 Task: Create a sub task Gather and Analyse Requirements for the task  Implement a new cloud-based supply chain management system for a company in the project AnalyseNow , assign it to team member softage.1@softage.net and update the status of the sub task to  Completed , set the priority of the sub task to High
Action: Mouse moved to (107, 332)
Screenshot: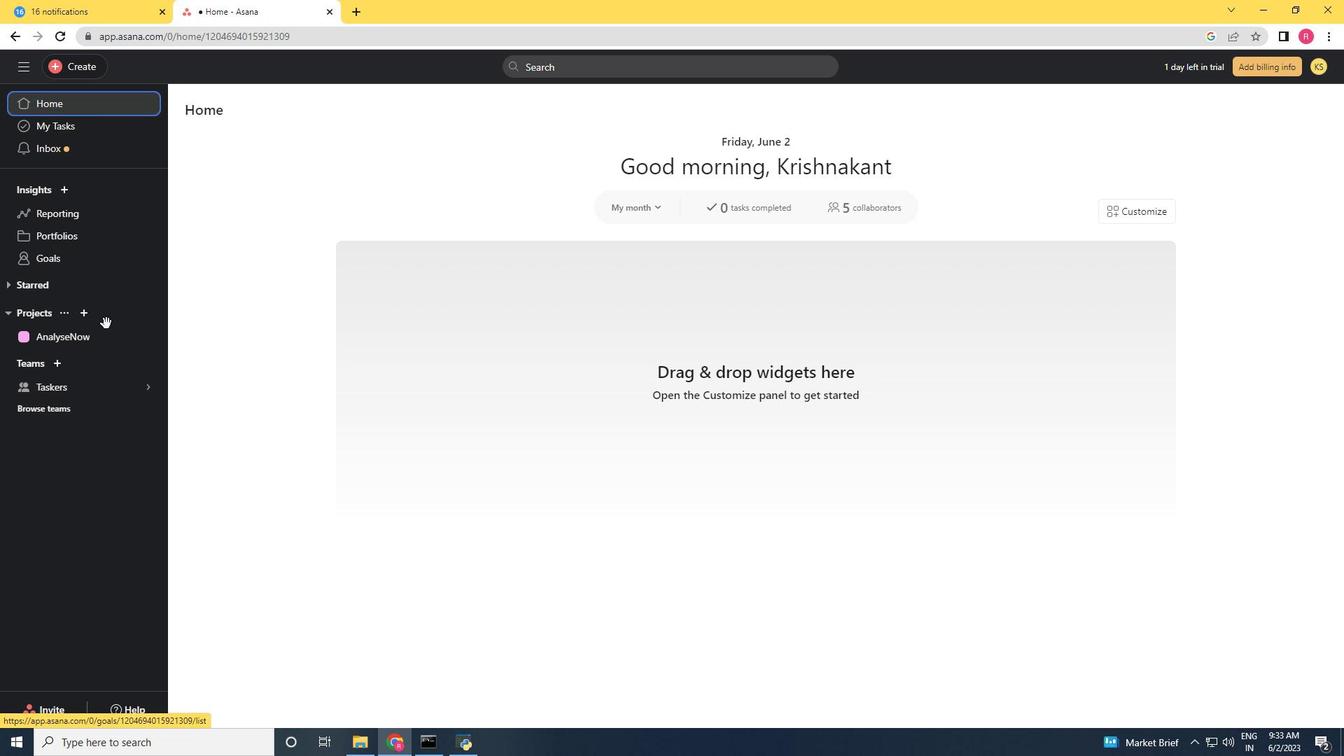 
Action: Mouse pressed left at (107, 332)
Screenshot: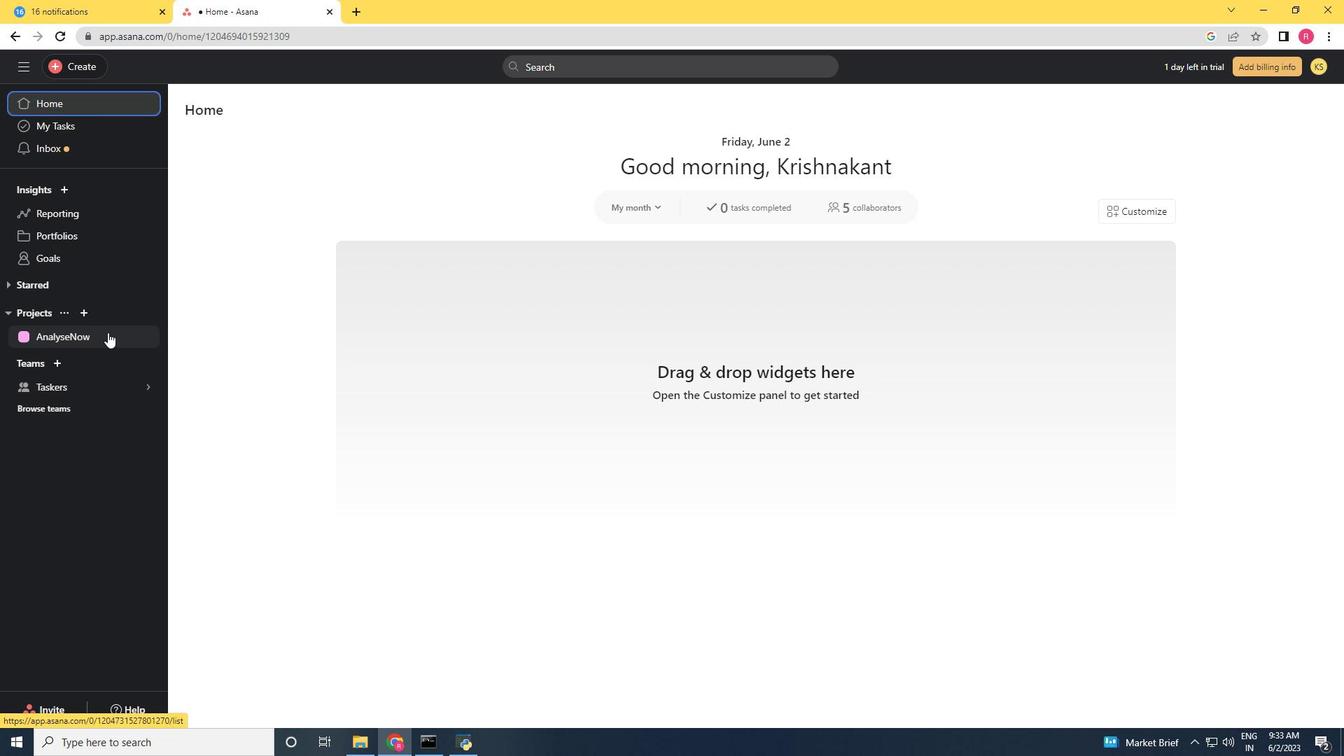 
Action: Mouse moved to (653, 304)
Screenshot: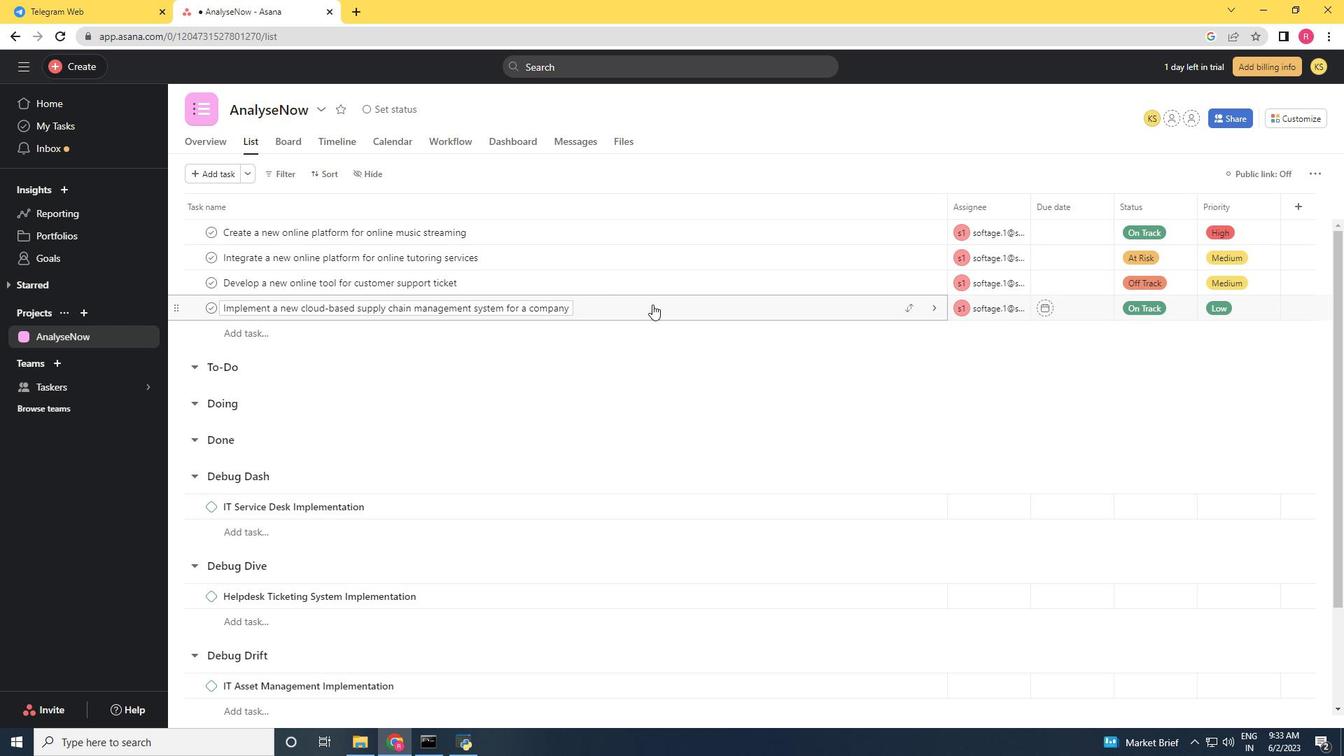 
Action: Mouse pressed left at (653, 304)
Screenshot: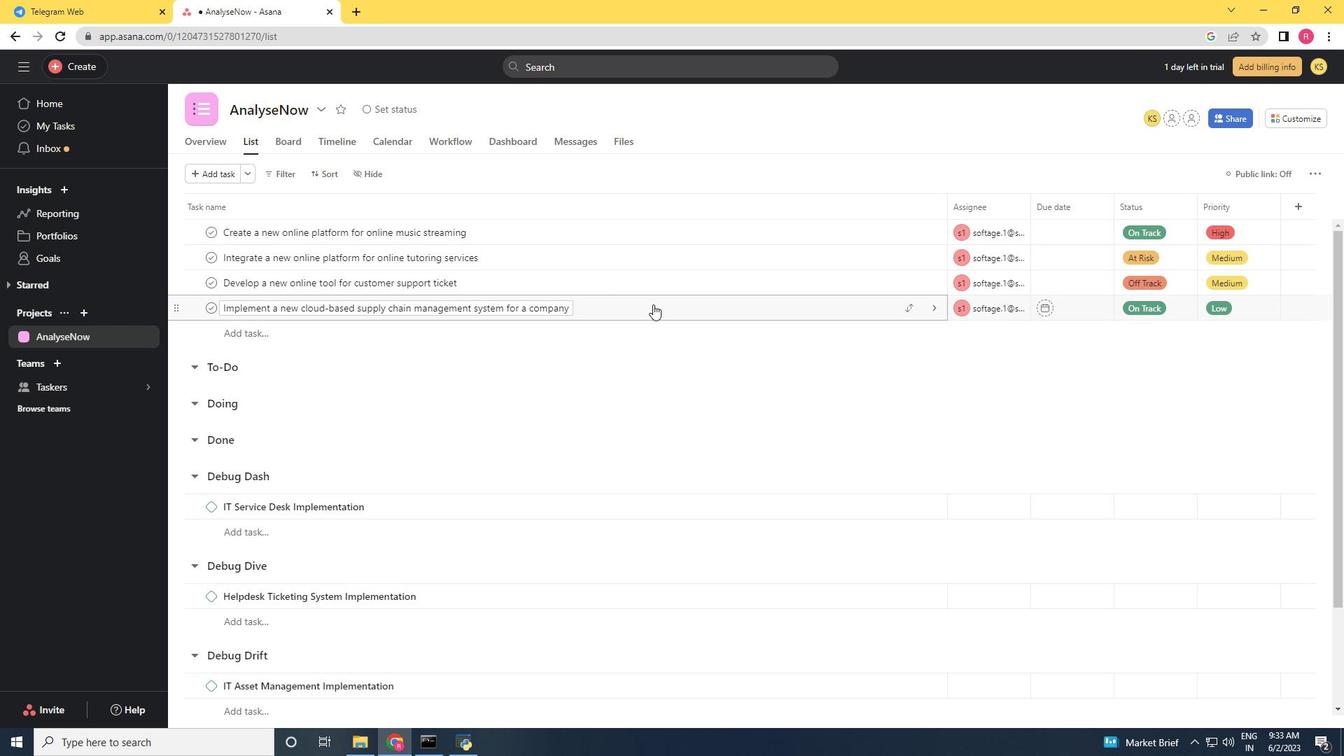 
Action: Mouse moved to (983, 419)
Screenshot: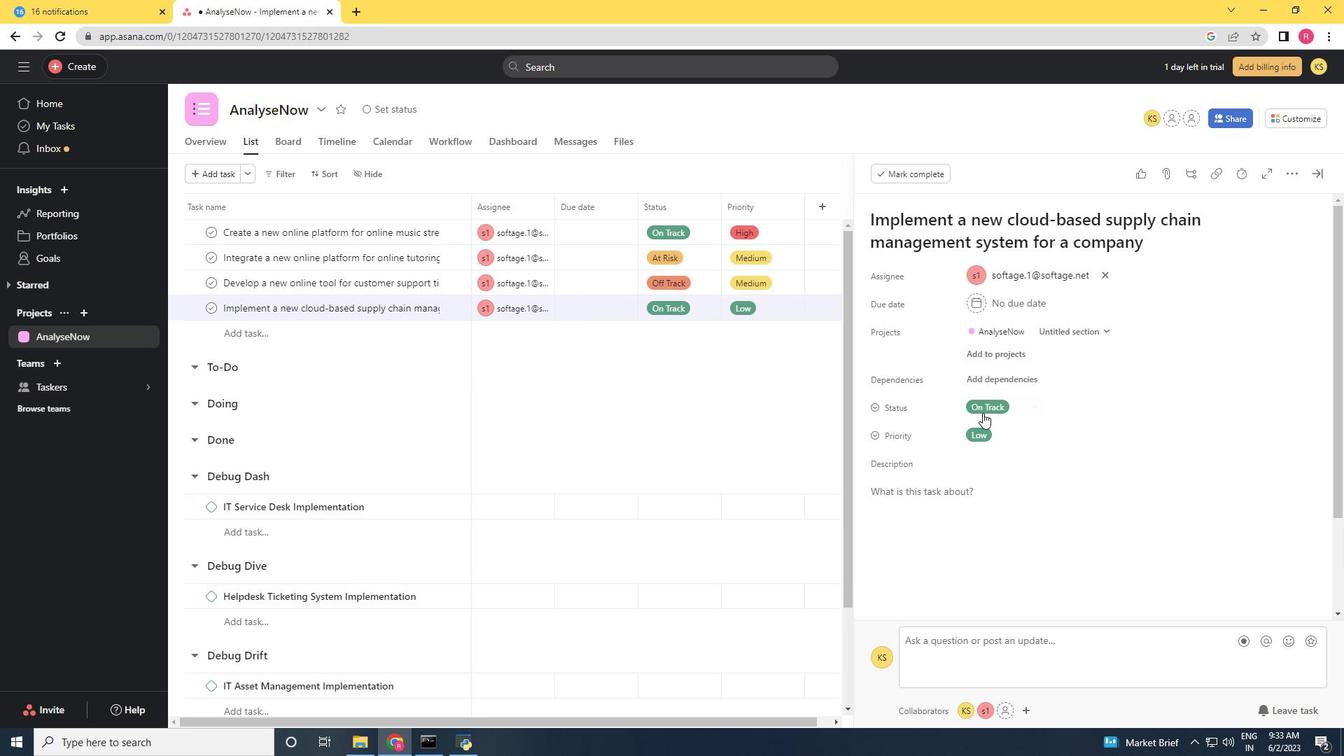 
Action: Mouse scrolled (983, 418) with delta (0, 0)
Screenshot: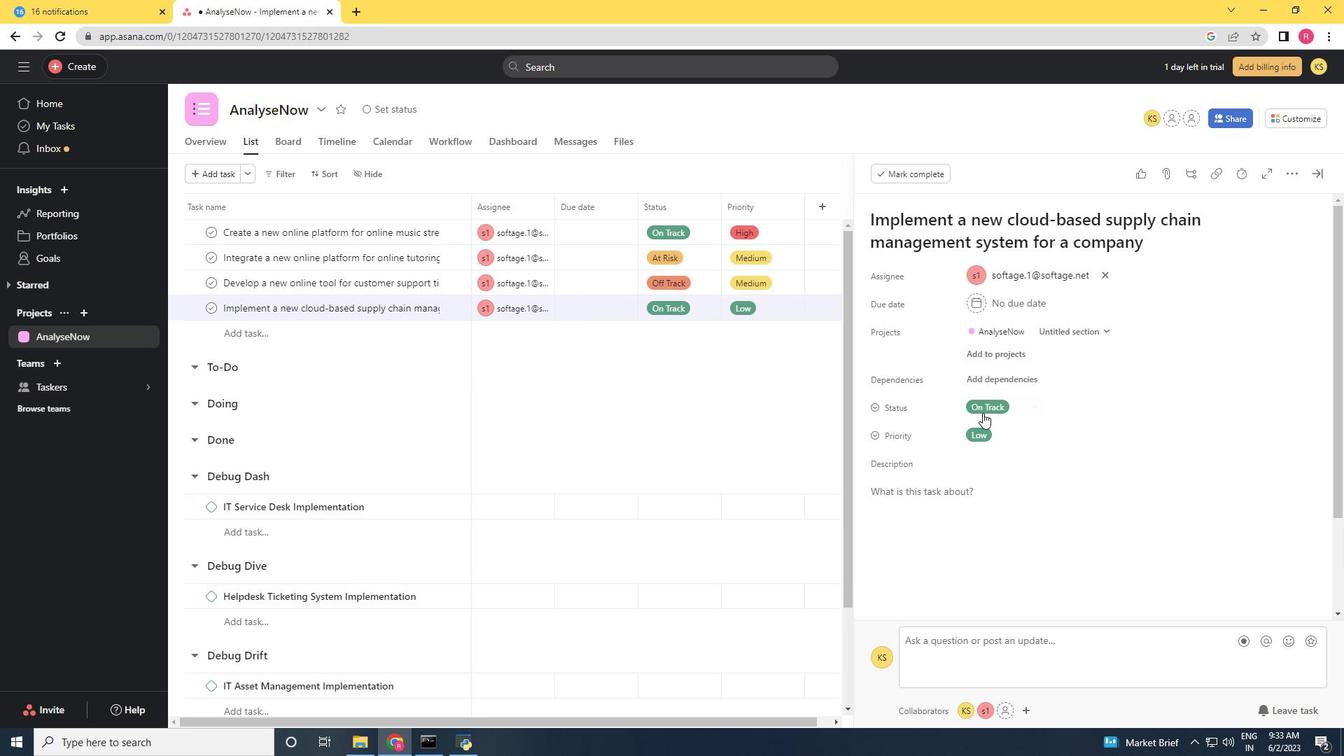
Action: Mouse moved to (983, 424)
Screenshot: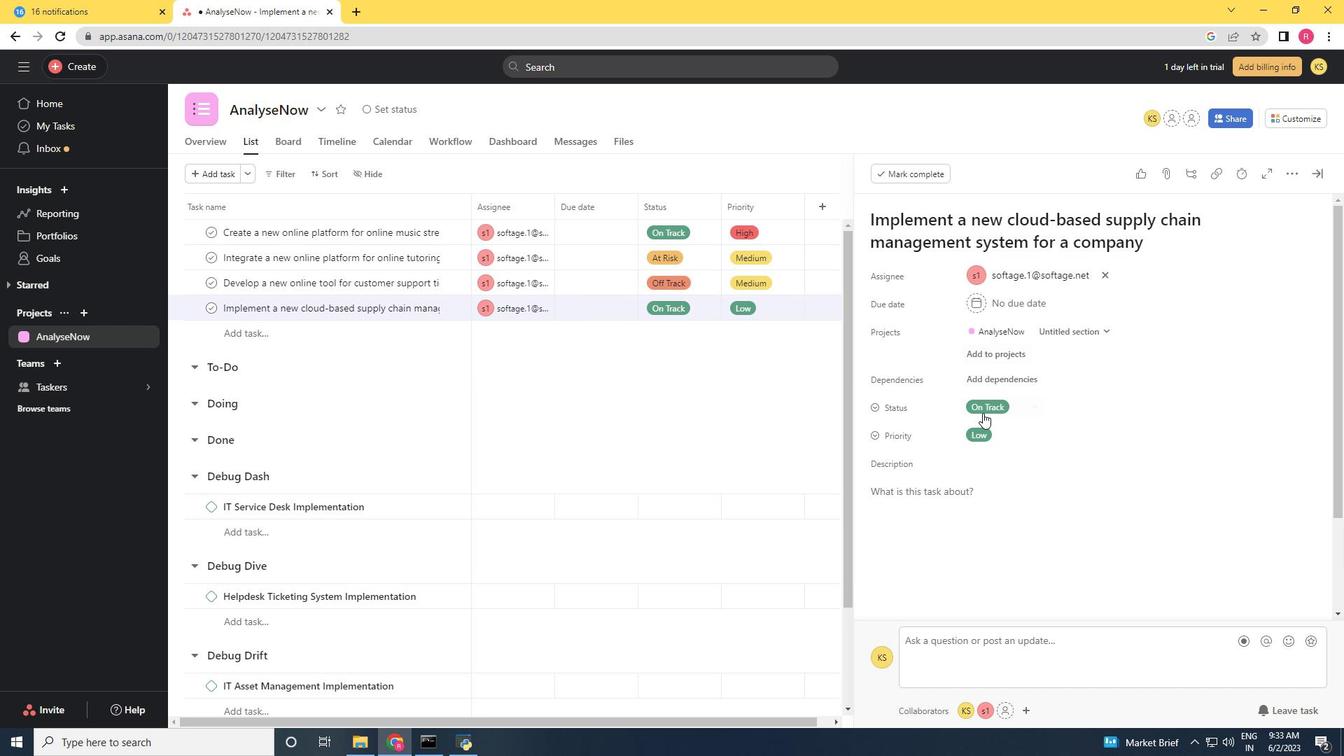 
Action: Mouse scrolled (983, 423) with delta (0, 0)
Screenshot: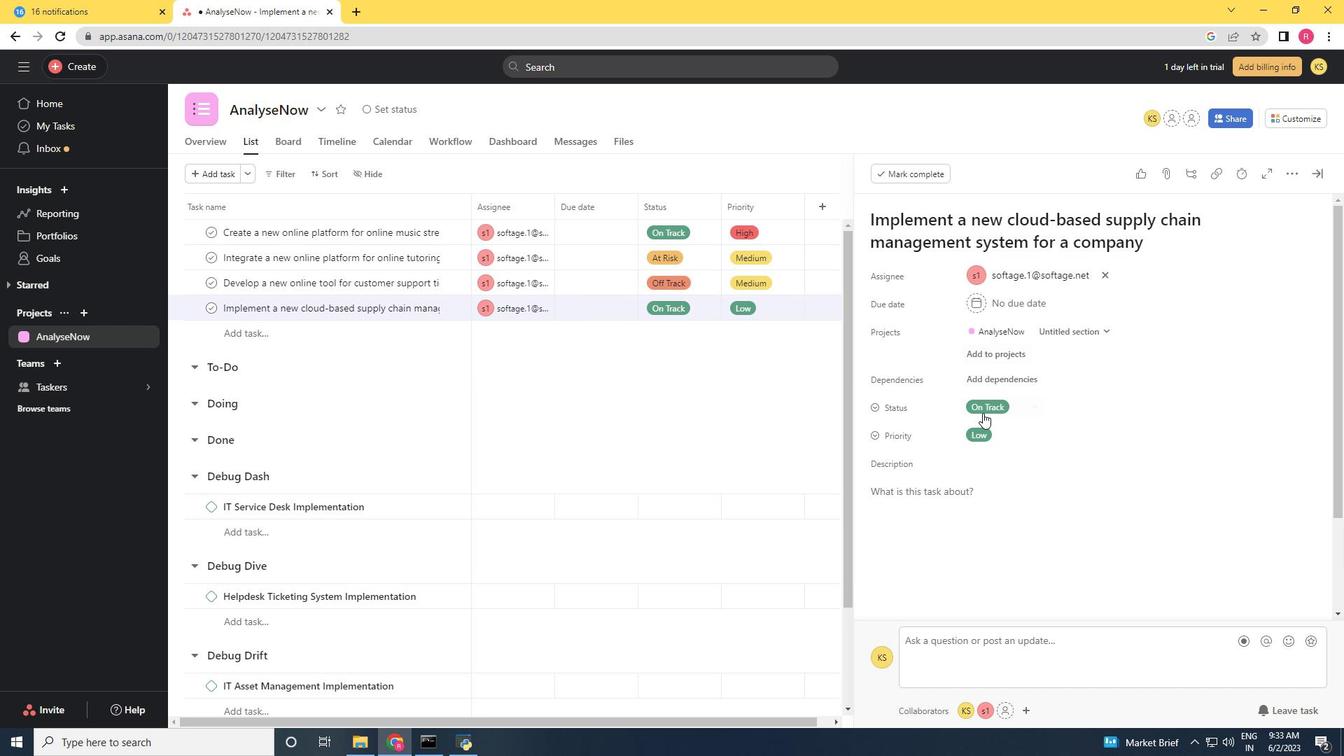 
Action: Mouse moved to (983, 425)
Screenshot: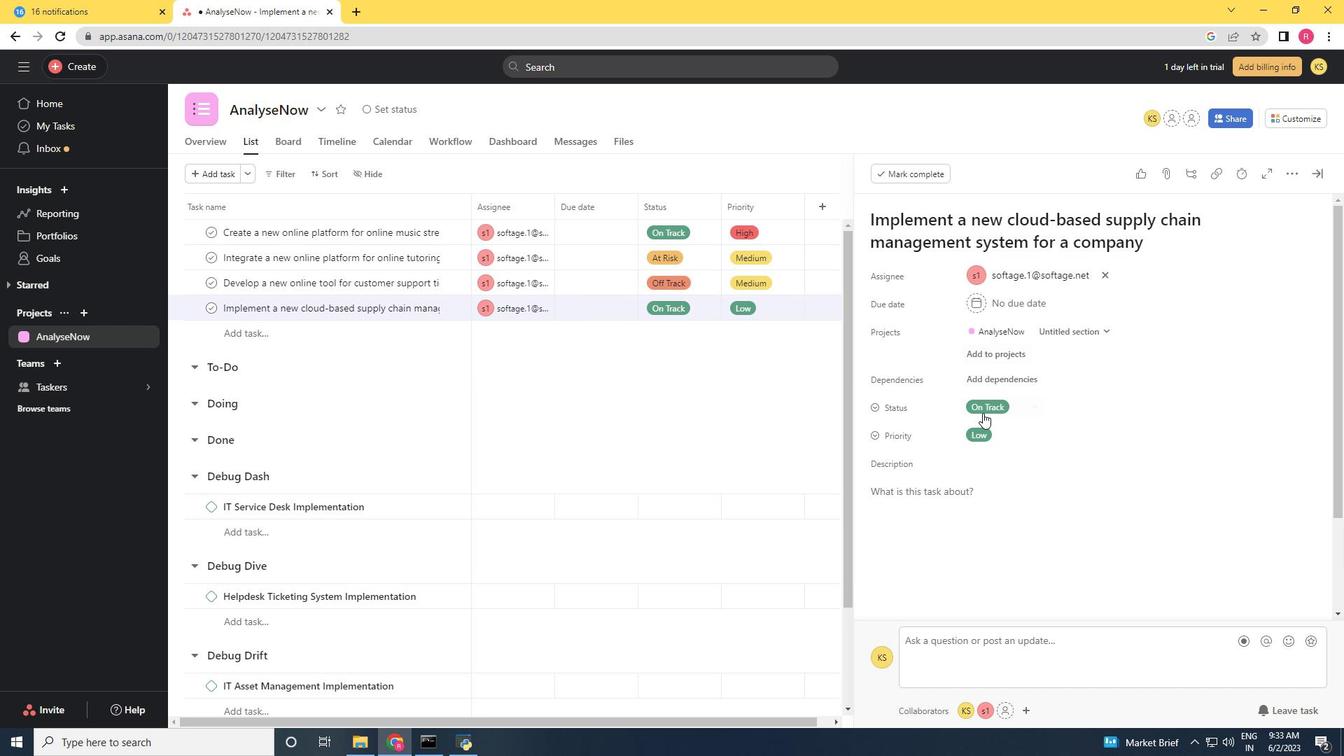 
Action: Mouse scrolled (983, 425) with delta (0, 0)
Screenshot: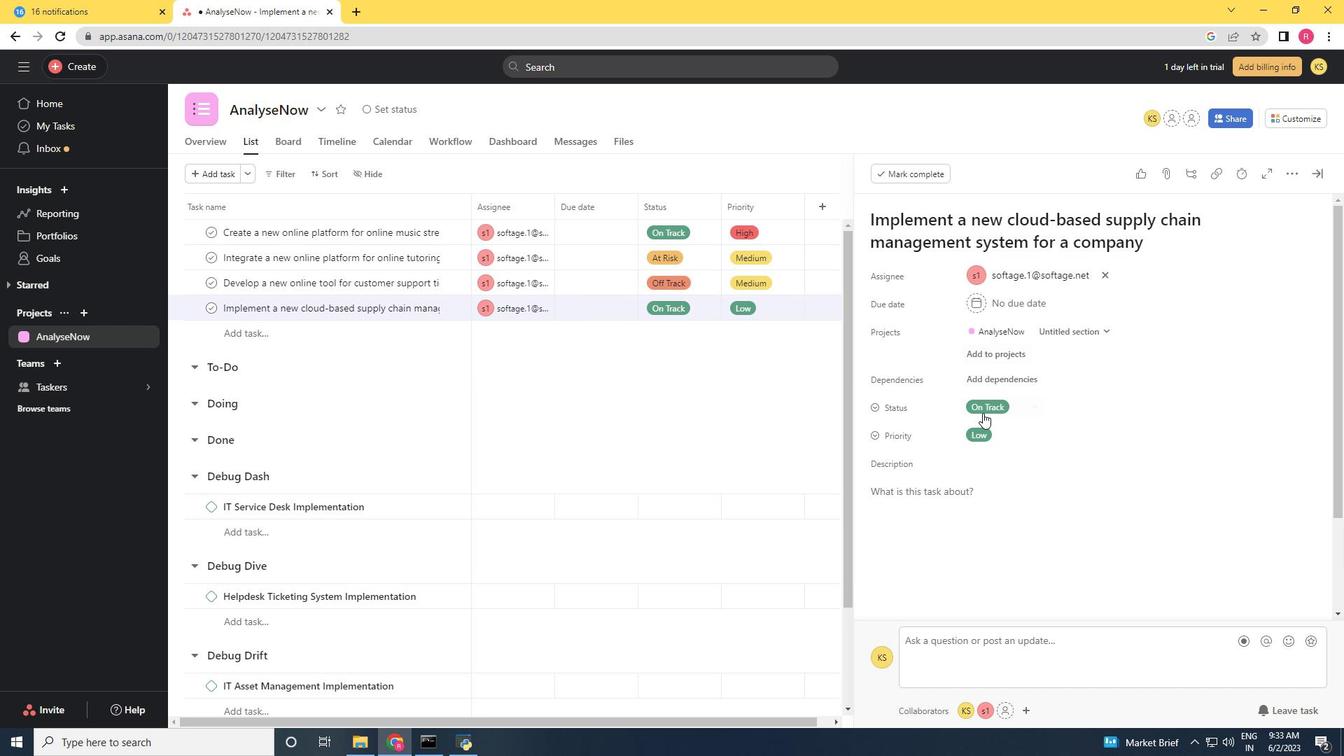 
Action: Mouse moved to (898, 511)
Screenshot: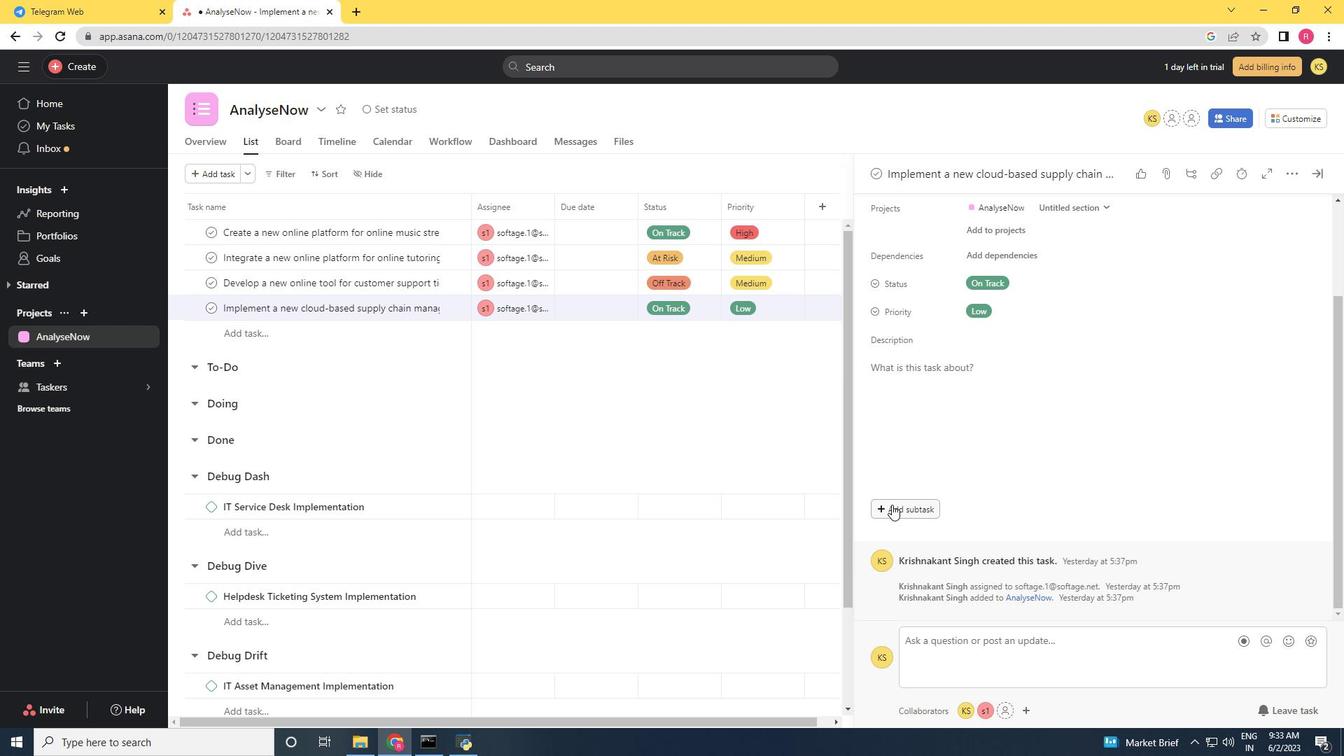 
Action: Mouse pressed left at (898, 511)
Screenshot: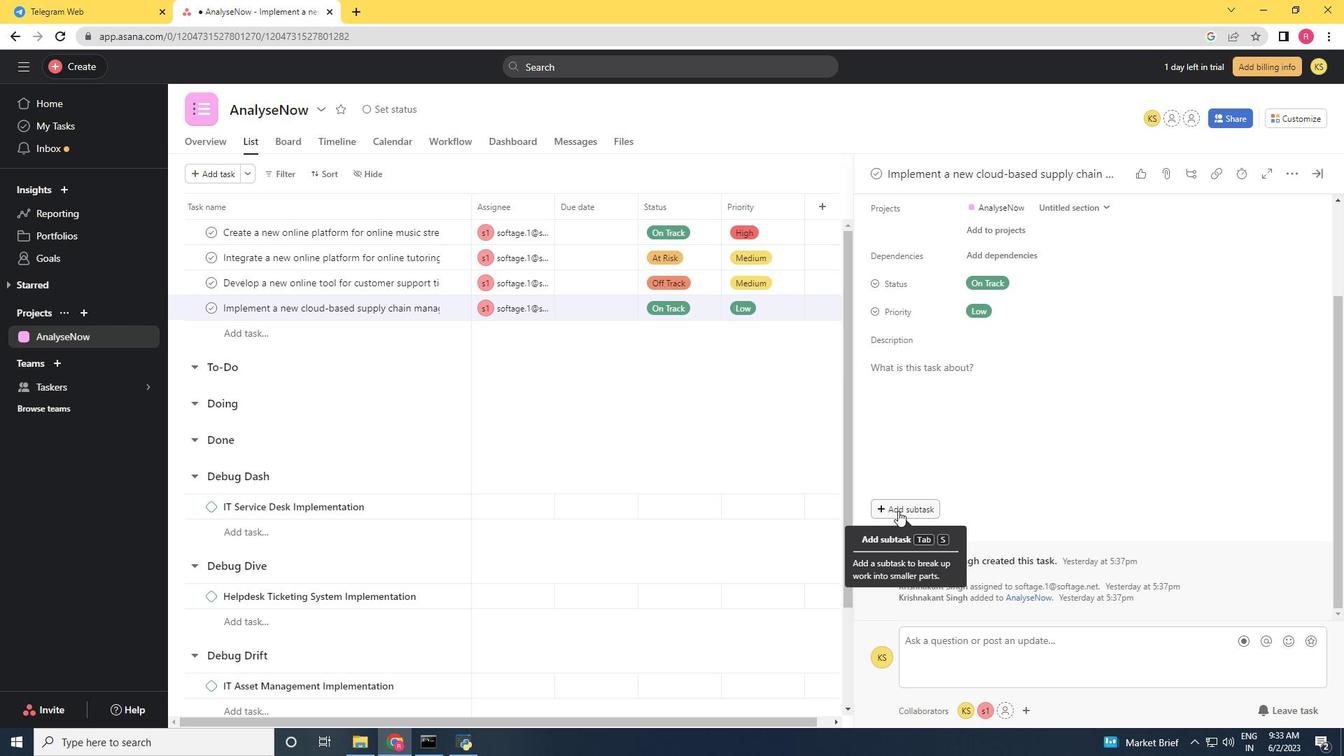 
Action: Mouse moved to (900, 511)
Screenshot: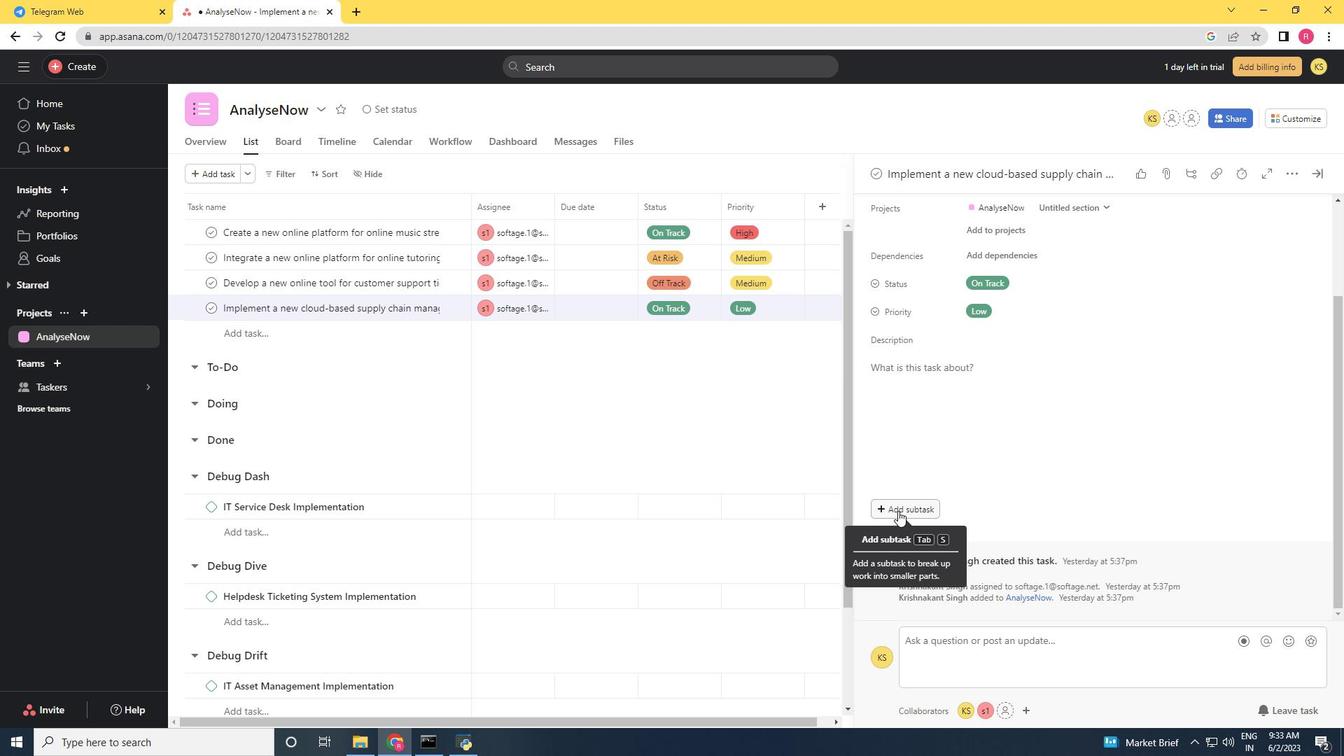 
Action: Mouse scrolled (900, 510) with delta (0, 0)
Screenshot: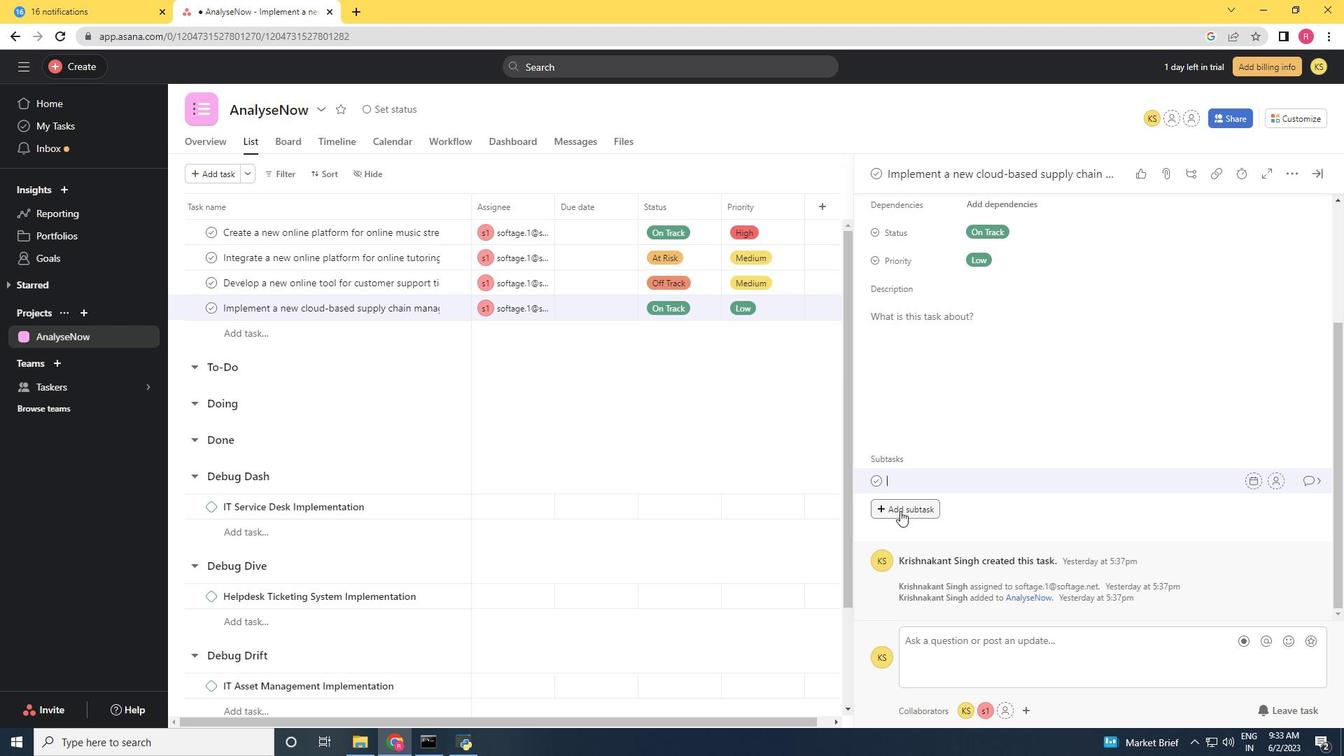 
Action: Mouse moved to (1327, 364)
Screenshot: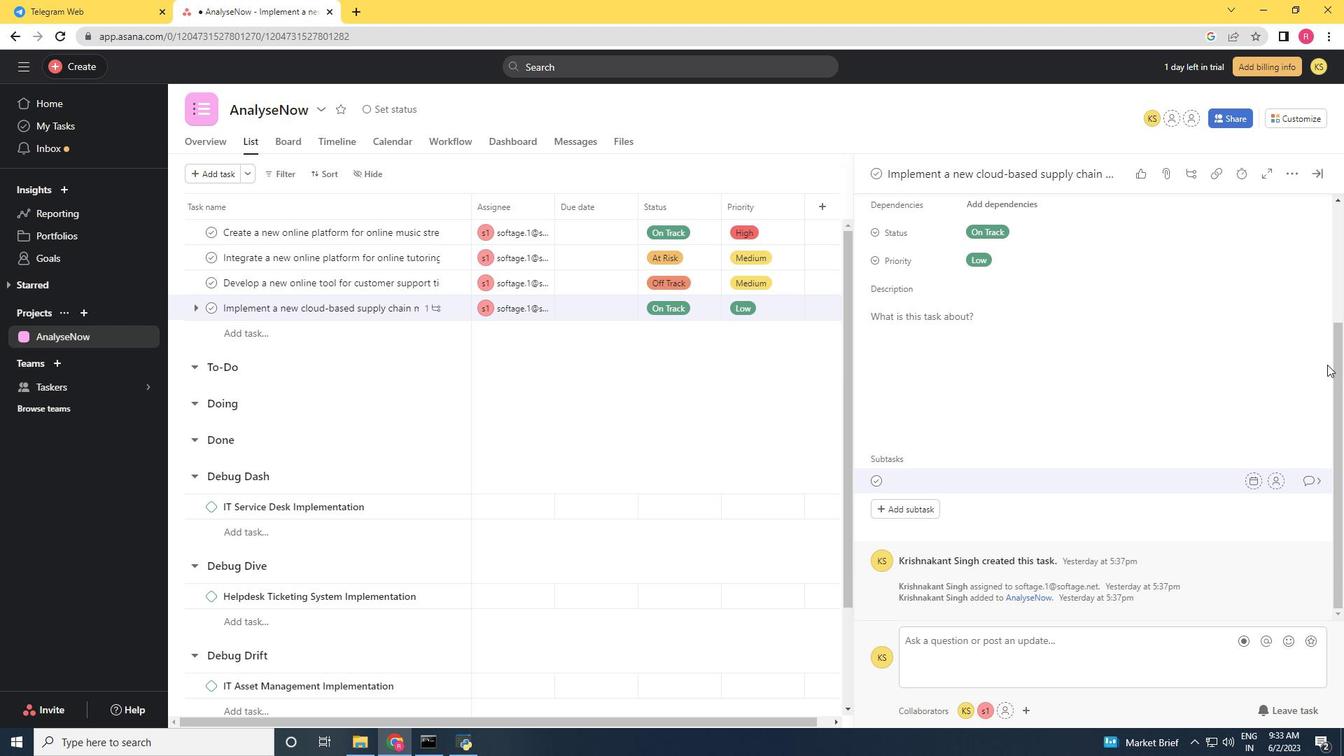 
Action: Key pressed <Key.shift>Gathe
Screenshot: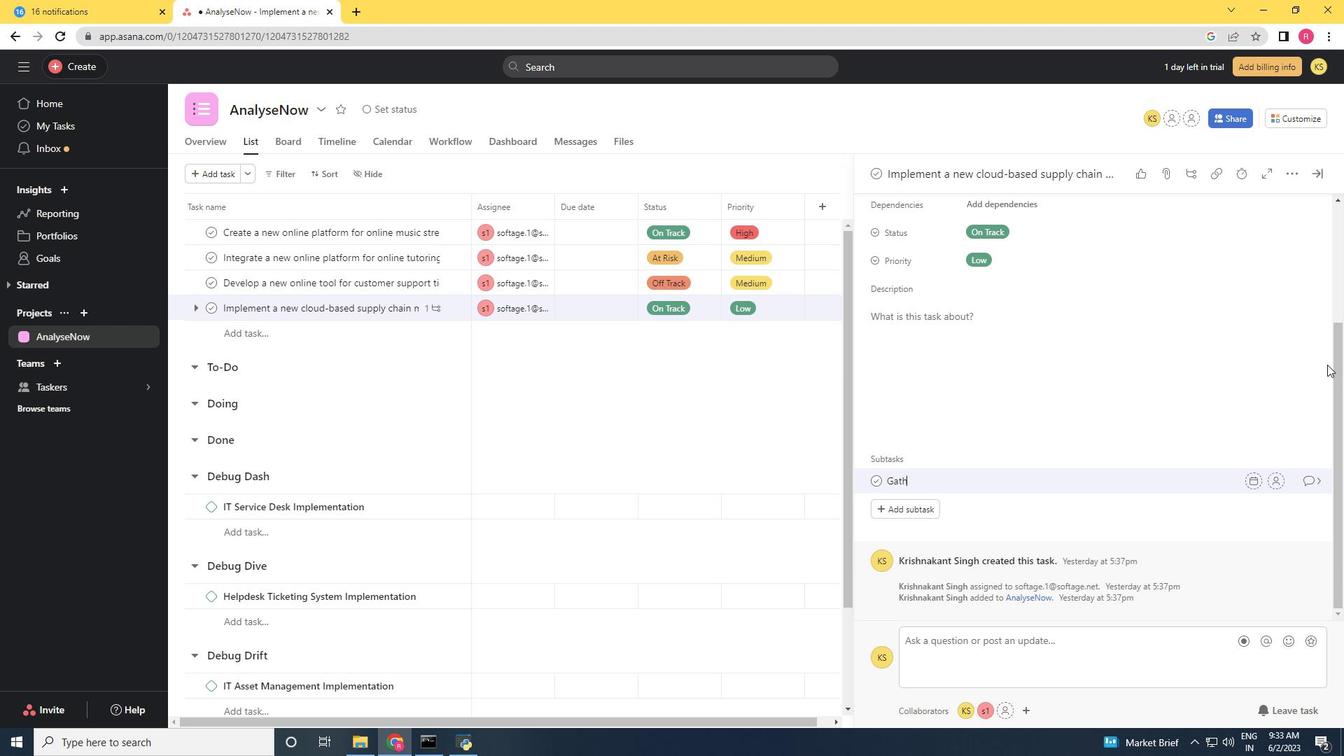 
Action: Mouse moved to (1326, 366)
Screenshot: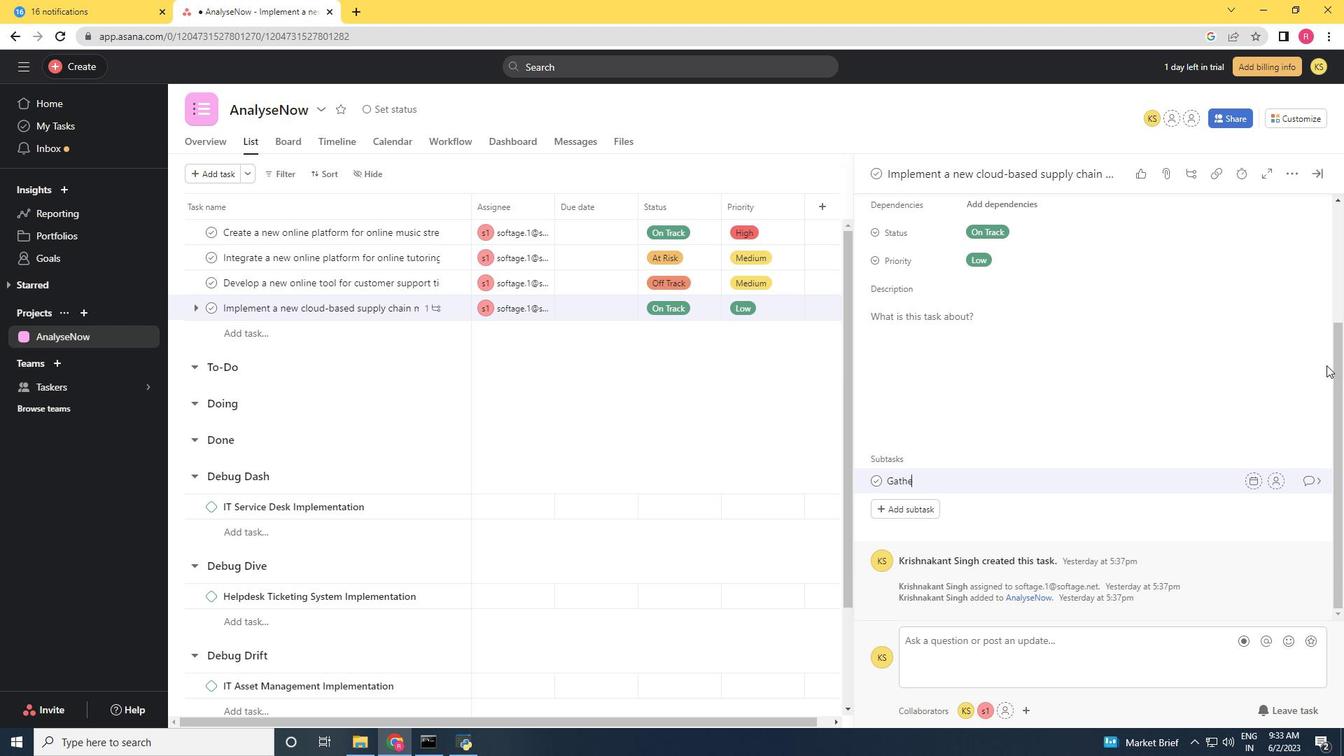 
Action: Key pressed r
Screenshot: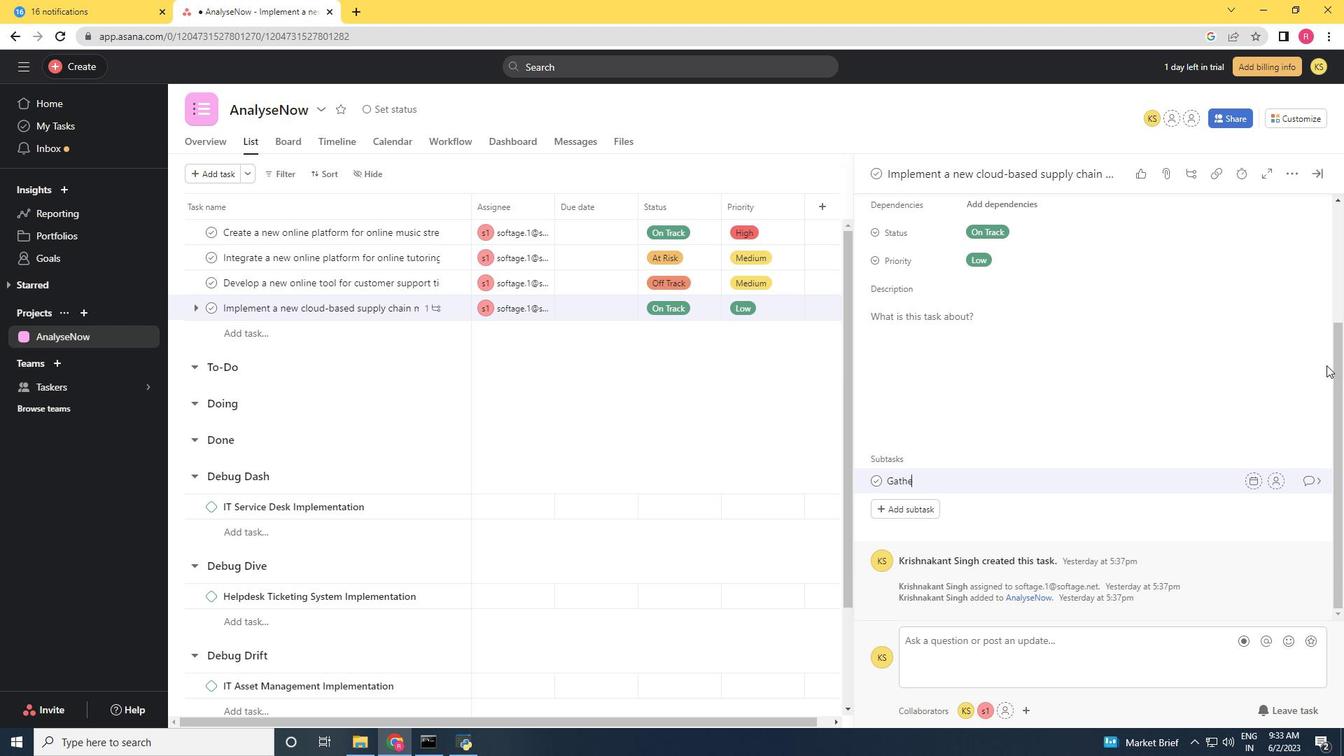 
Action: Mouse moved to (1325, 366)
Screenshot: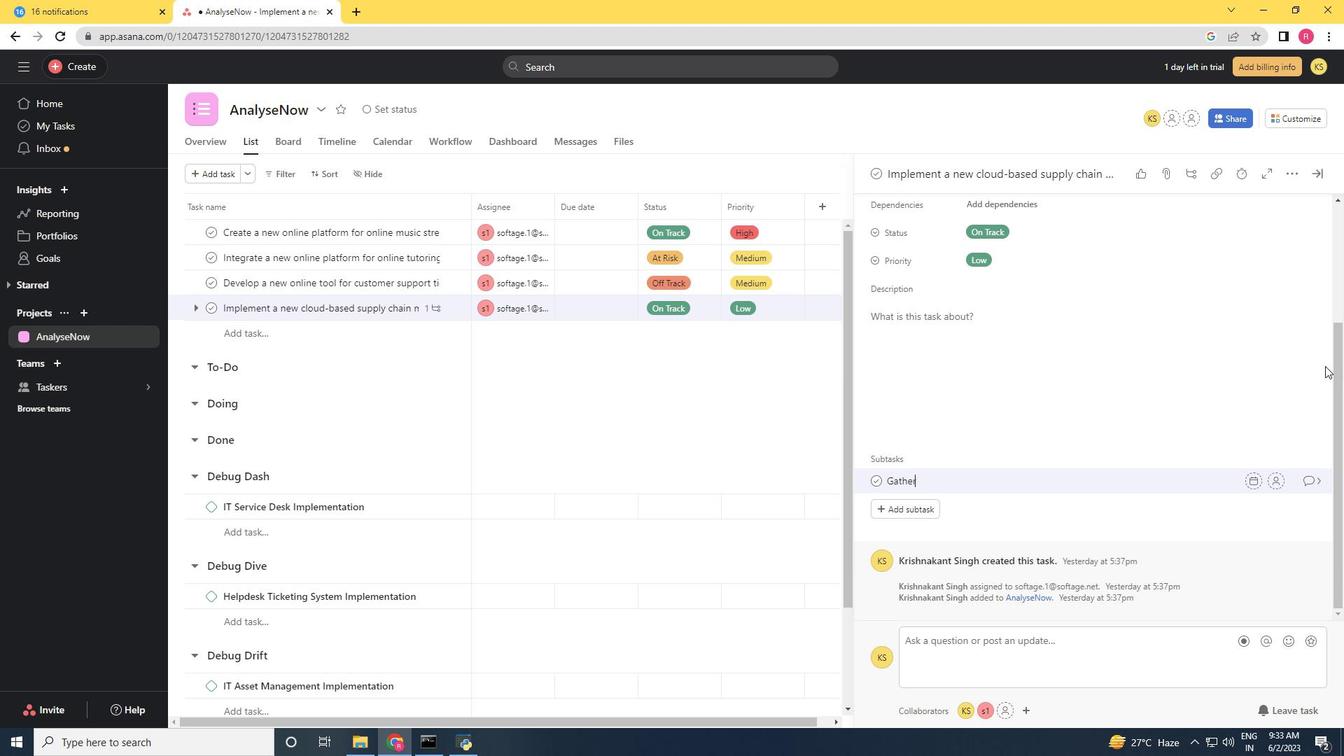 
Action: Key pressed <Key.space>
Screenshot: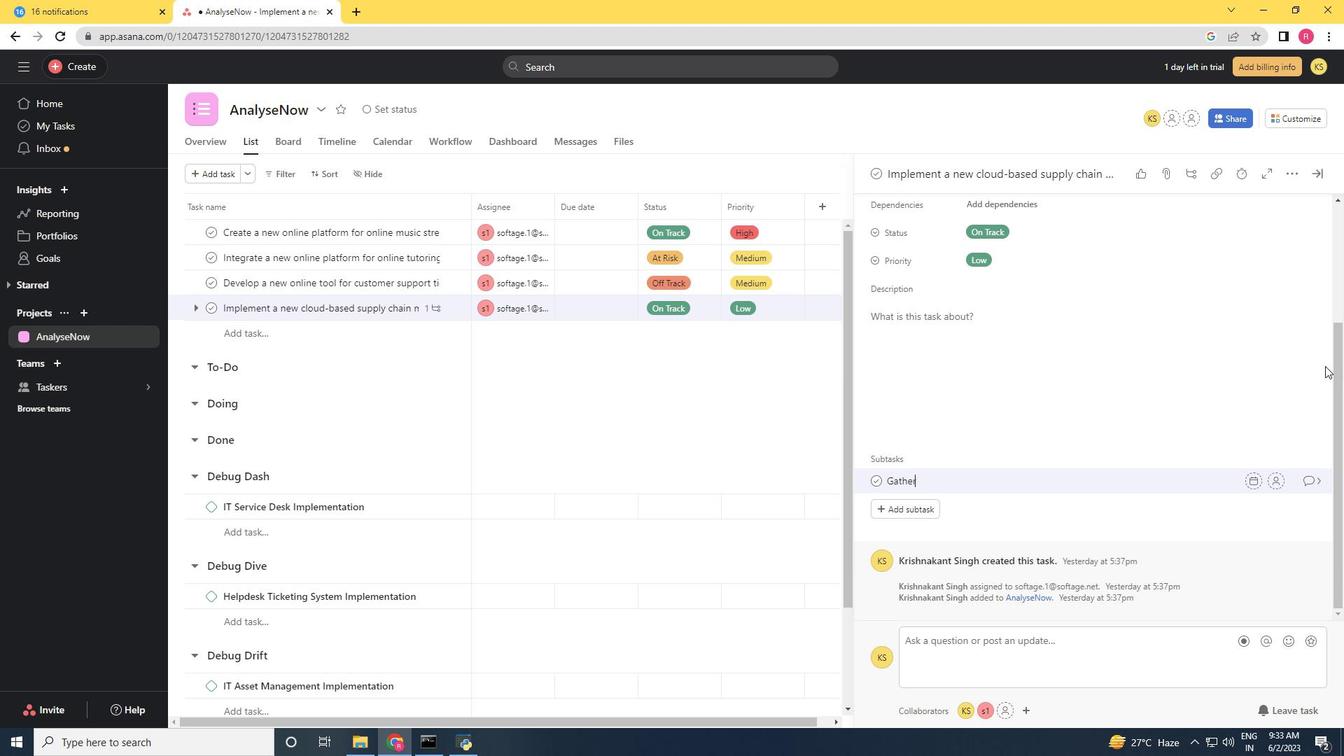 
Action: Mouse moved to (1324, 366)
Screenshot: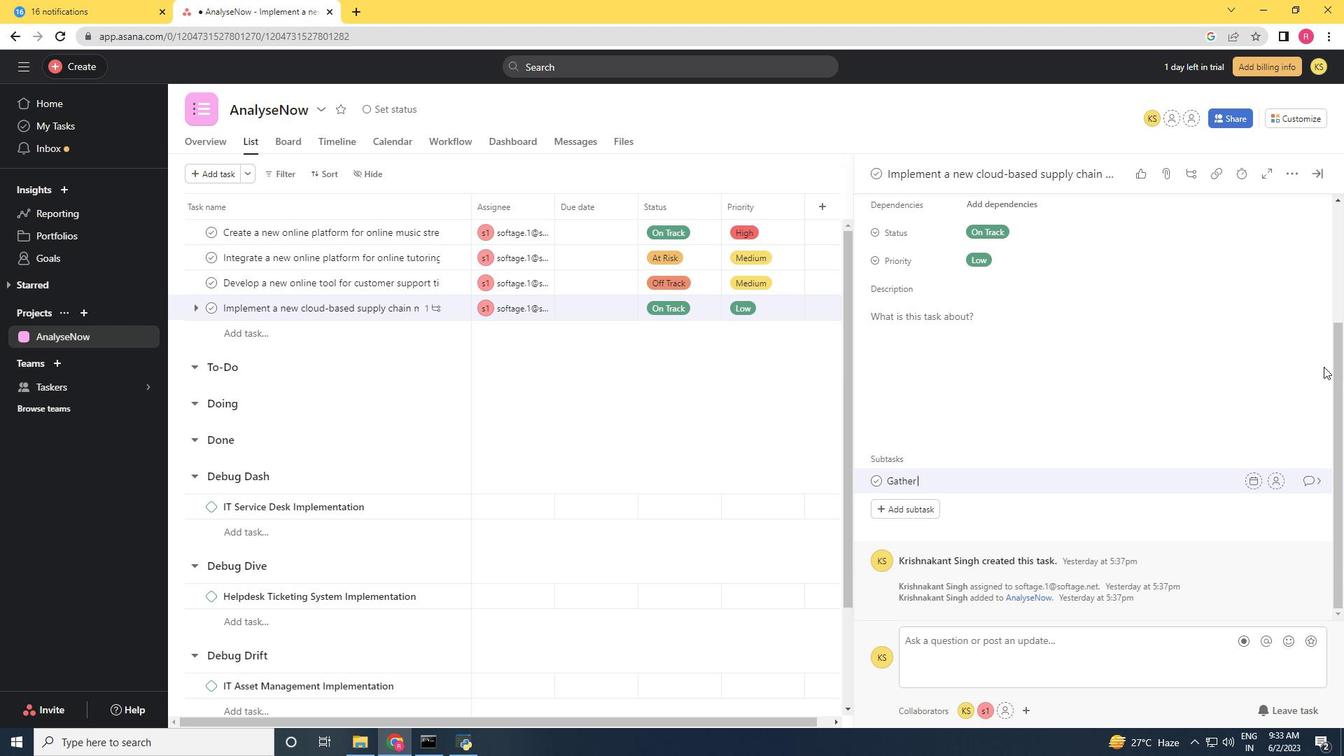 
Action: Key pressed and<Key.space><Key.shift>Analyse<Key.space><Key.shift><Key.shift>Requirements<Key.space>for<Key.space>the<Key.space>task<Key.space><Key.shift>Implement<Key.space>a<Key.space>new<Key.space>cloud<Key.space><Key.backspace>-based<Key.space>supply<Key.space>chain<Key.space>management<Key.space>system<Key.space>for<Key.space><Key.backspace><Key.backspace><Key.backspace><Key.backspace><Key.backspace><Key.backspace><Key.backspace><Key.backspace><Key.backspace><Key.backspace><Key.backspace><Key.backspace><Key.backspace><Key.backspace><Key.backspace><Key.backspace><Key.backspace><Key.backspace><Key.backspace><Key.backspace><Key.backspace><Key.backspace><Key.backspace><Key.backspace><Key.backspace><Key.backspace><Key.backspace><Key.backspace><Key.backspace><Key.backspace><Key.backspace><Key.backspace><Key.backspace><Key.backspace><Key.backspace><Key.backspace><Key.backspace><Key.backspace><Key.backspace><Key.backspace><Key.backspace><Key.backspace><Key.backspace><Key.backspace><Key.backspace><Key.backspace><Key.backspace><Key.backspace><Key.backspace><Key.backspace><Key.backspace><Key.backspace><Key.backspace><Key.backspace><Key.backspace><Key.backspace><Key.backspace><Key.backspace><Key.backspace><Key.backspace><Key.backspace><Key.backspace><Key.backspace><Key.backspace><Key.backspace><Key.backspace><Key.backspace><Key.backspace><Key.backspace><Key.backspace><Key.backspace><Key.backspace><Key.backspace><Key.backspace><Key.backspace><Key.backspace>
Screenshot: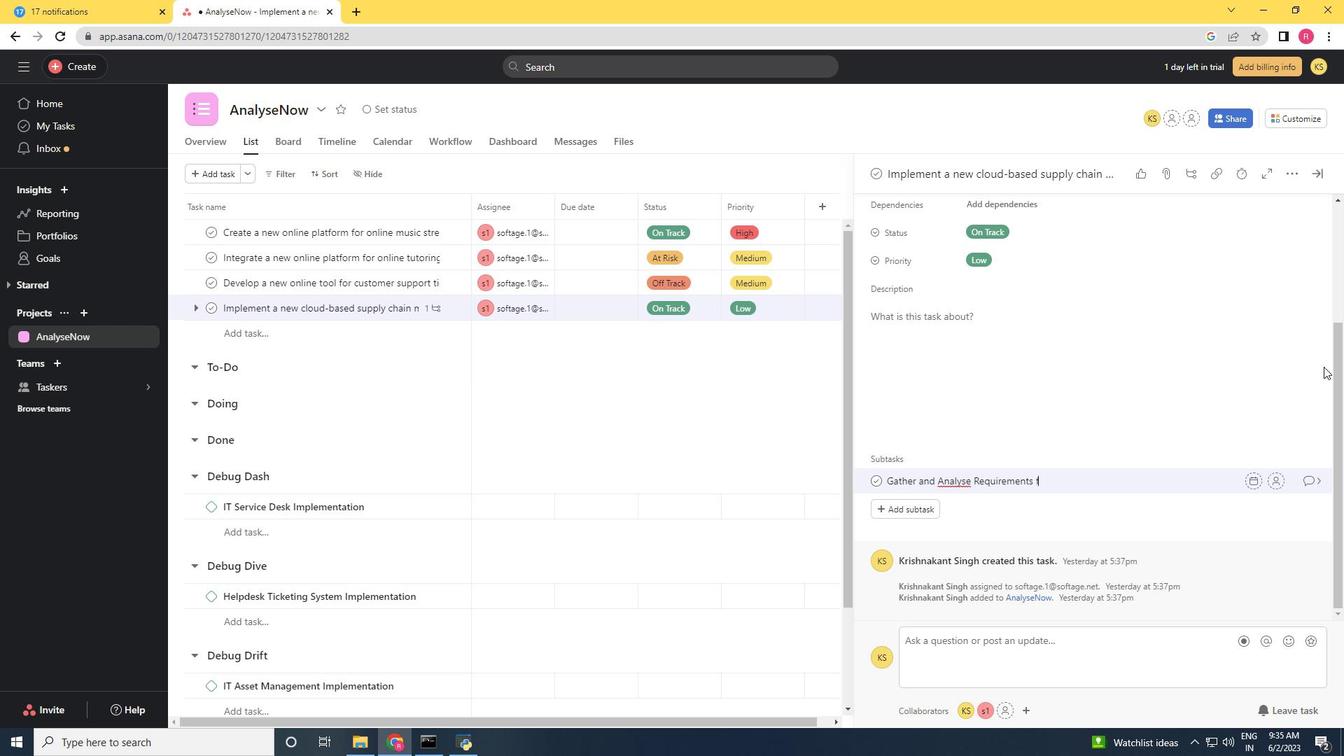
Action: Mouse moved to (1282, 483)
Screenshot: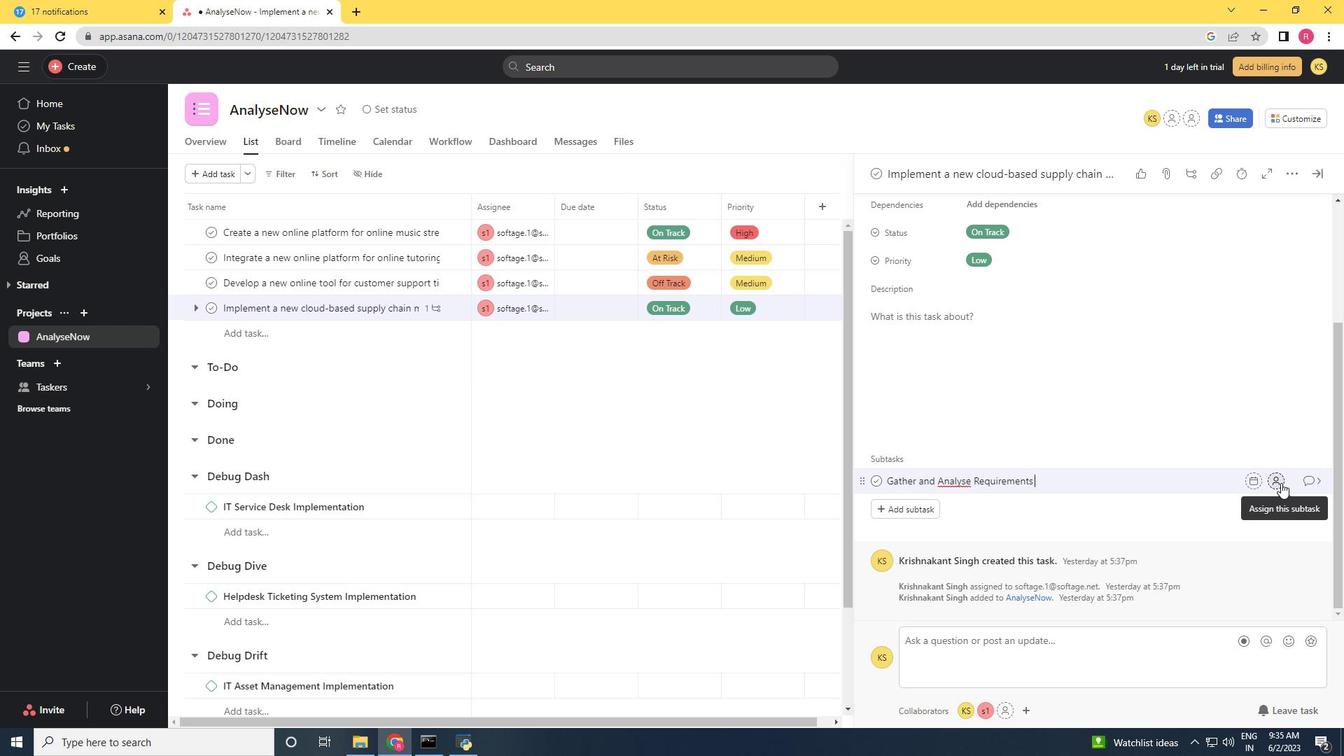 
Action: Mouse pressed left at (1282, 483)
Screenshot: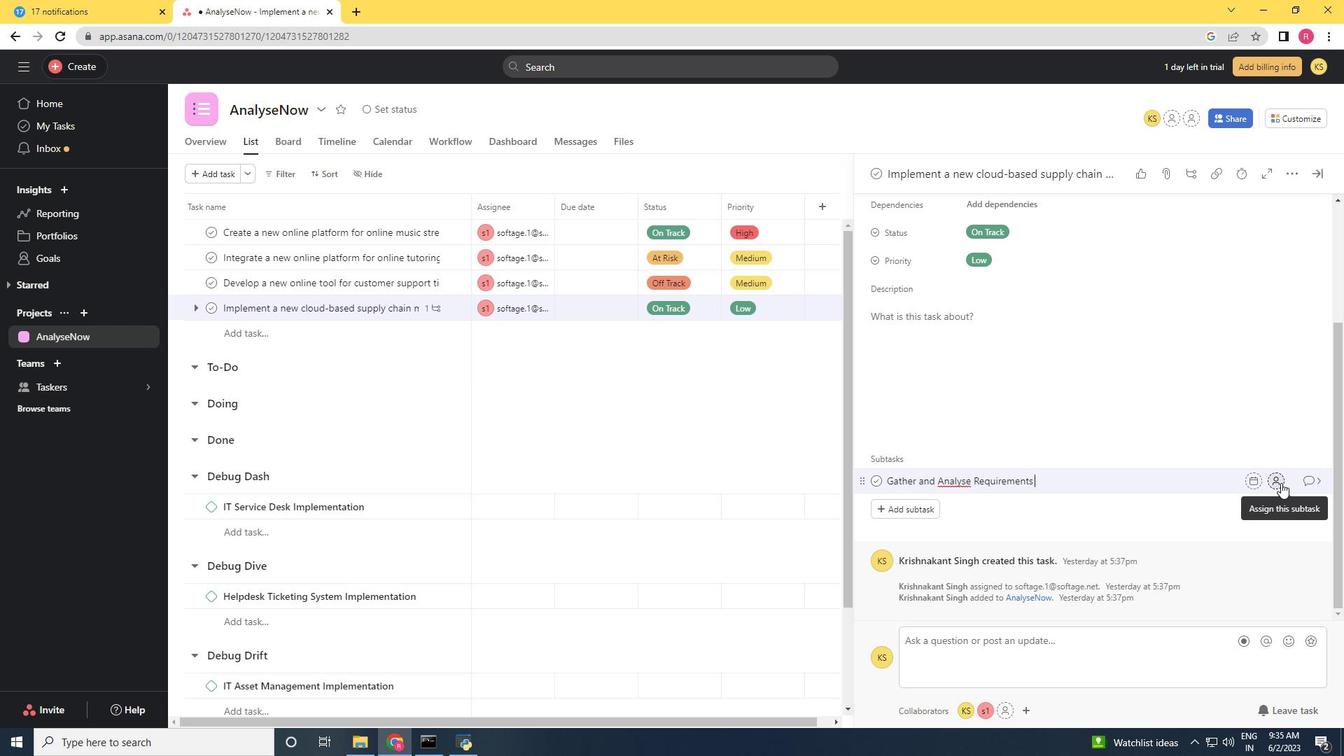 
Action: Mouse moved to (1283, 483)
Screenshot: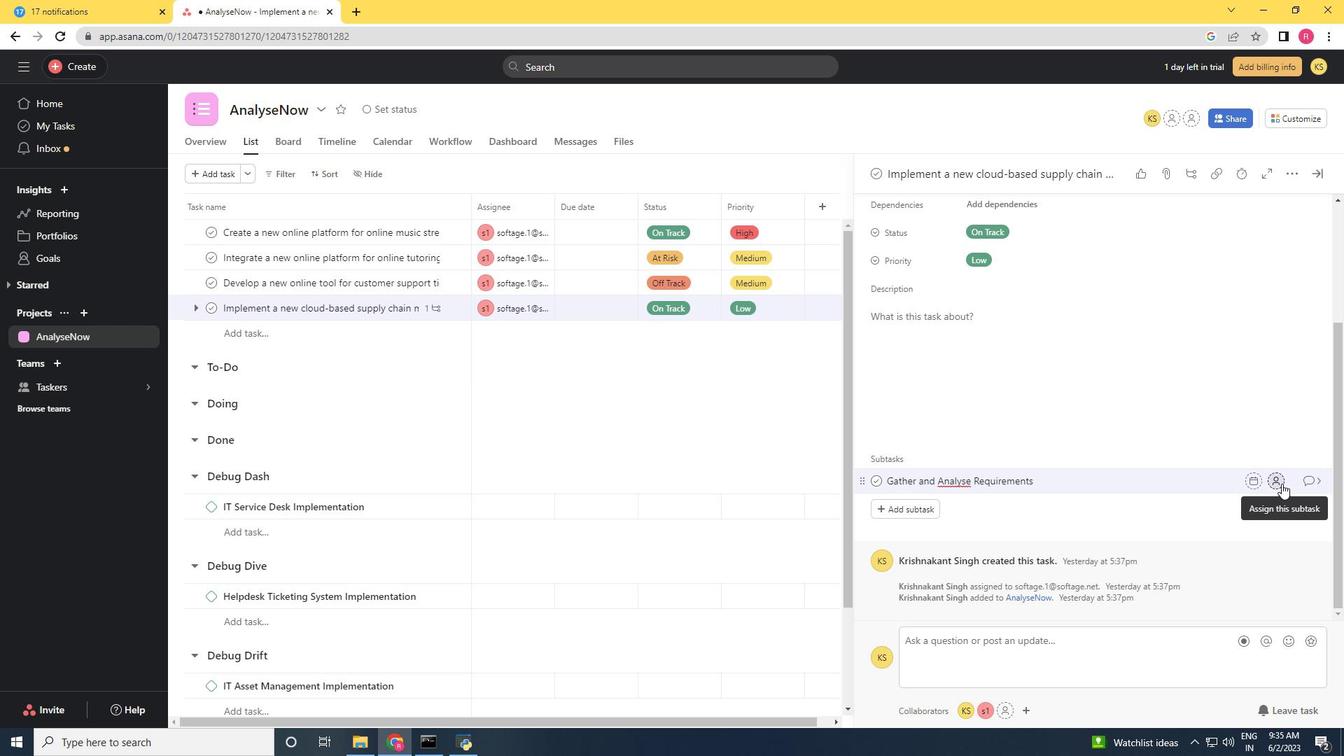 
Action: Key pressed softage.1<Key.shift>@s
Screenshot: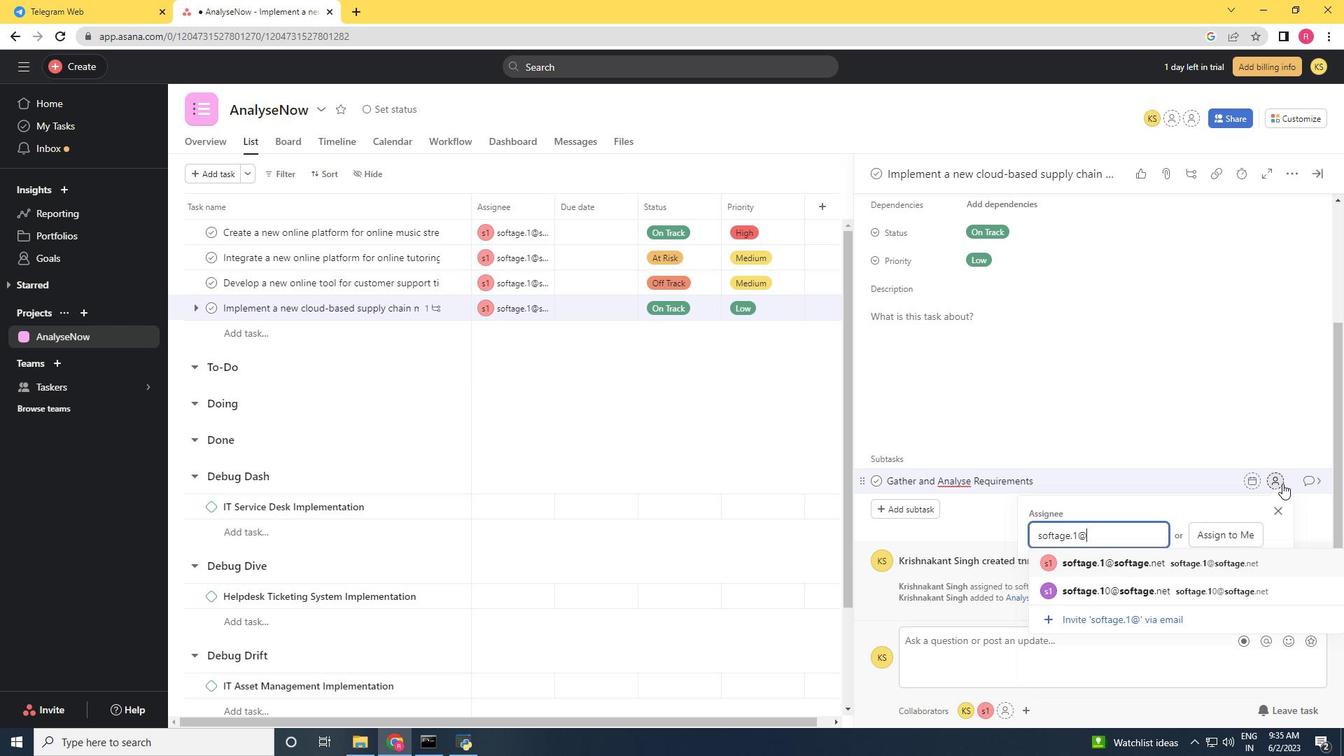 
Action: Mouse moved to (1283, 483)
Screenshot: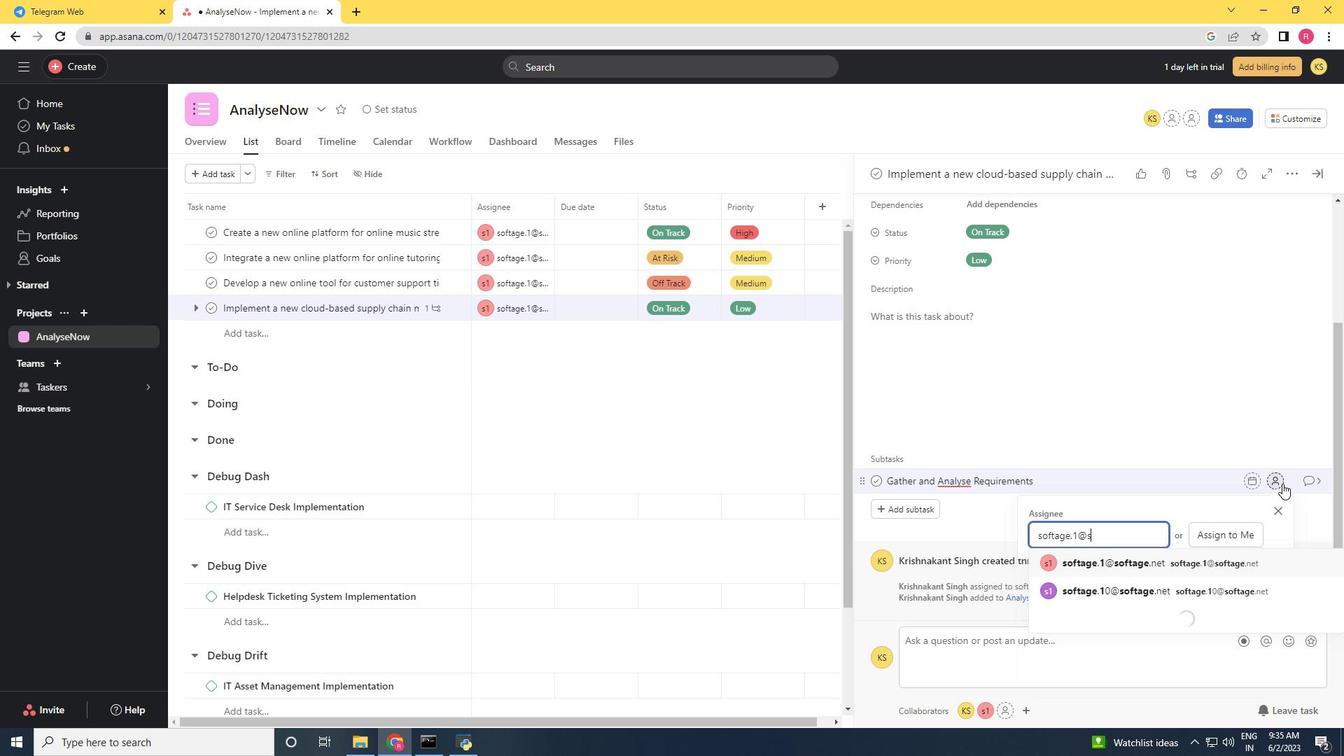
Action: Key pressed o
Screenshot: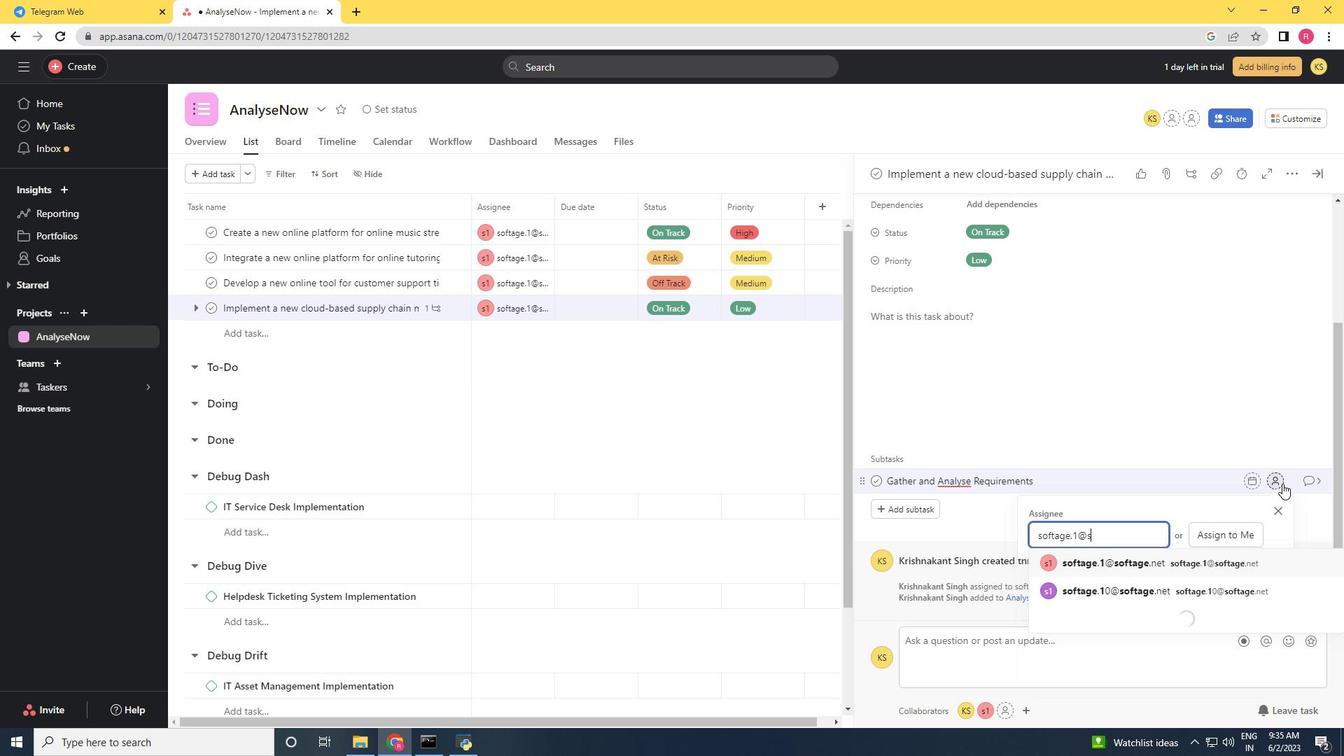 
Action: Mouse moved to (1234, 516)
Screenshot: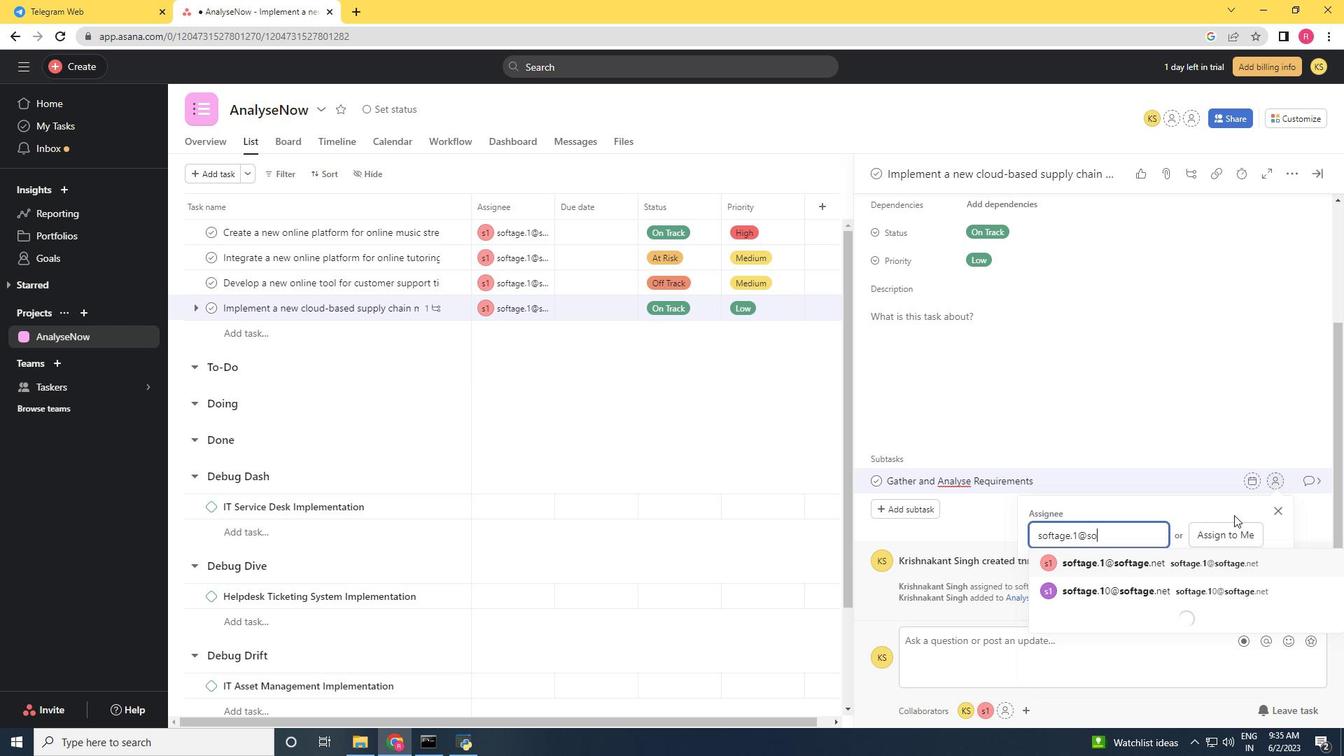 
Action: Key pressed ftage
Screenshot: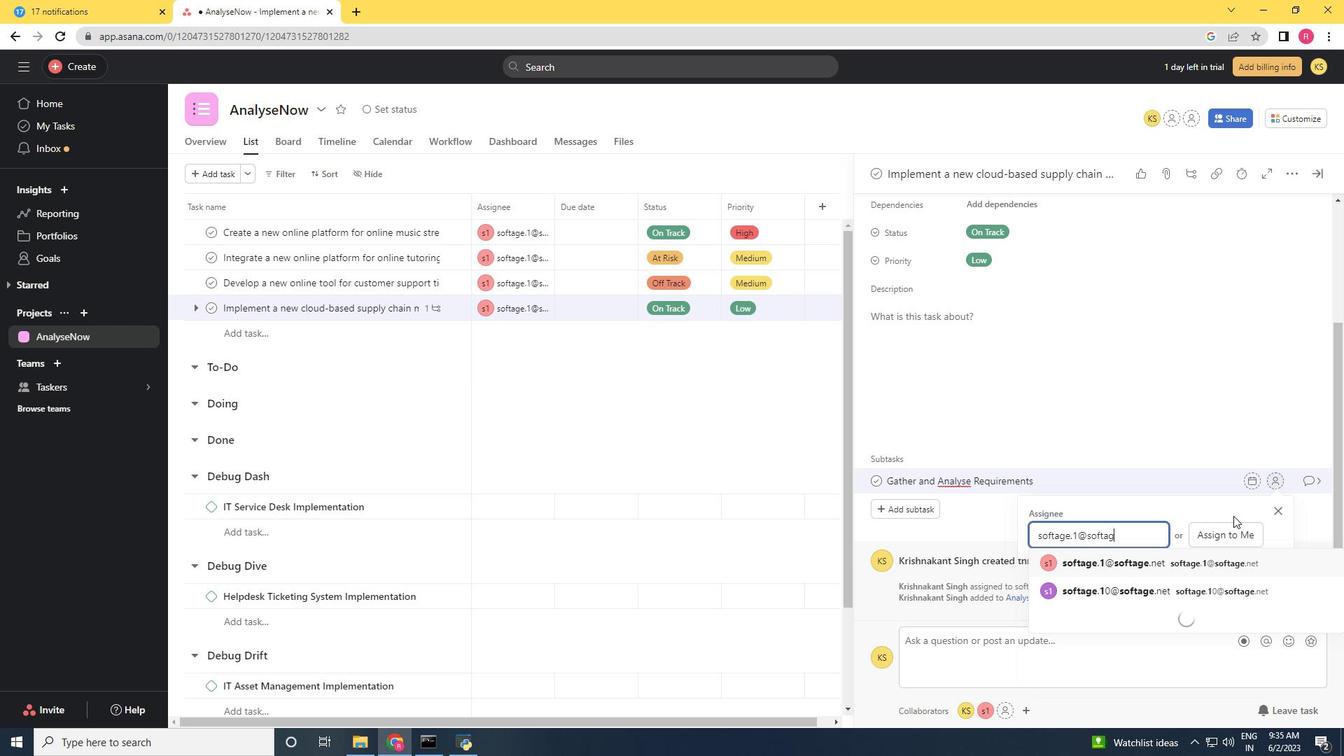 
Action: Mouse moved to (1233, 516)
Screenshot: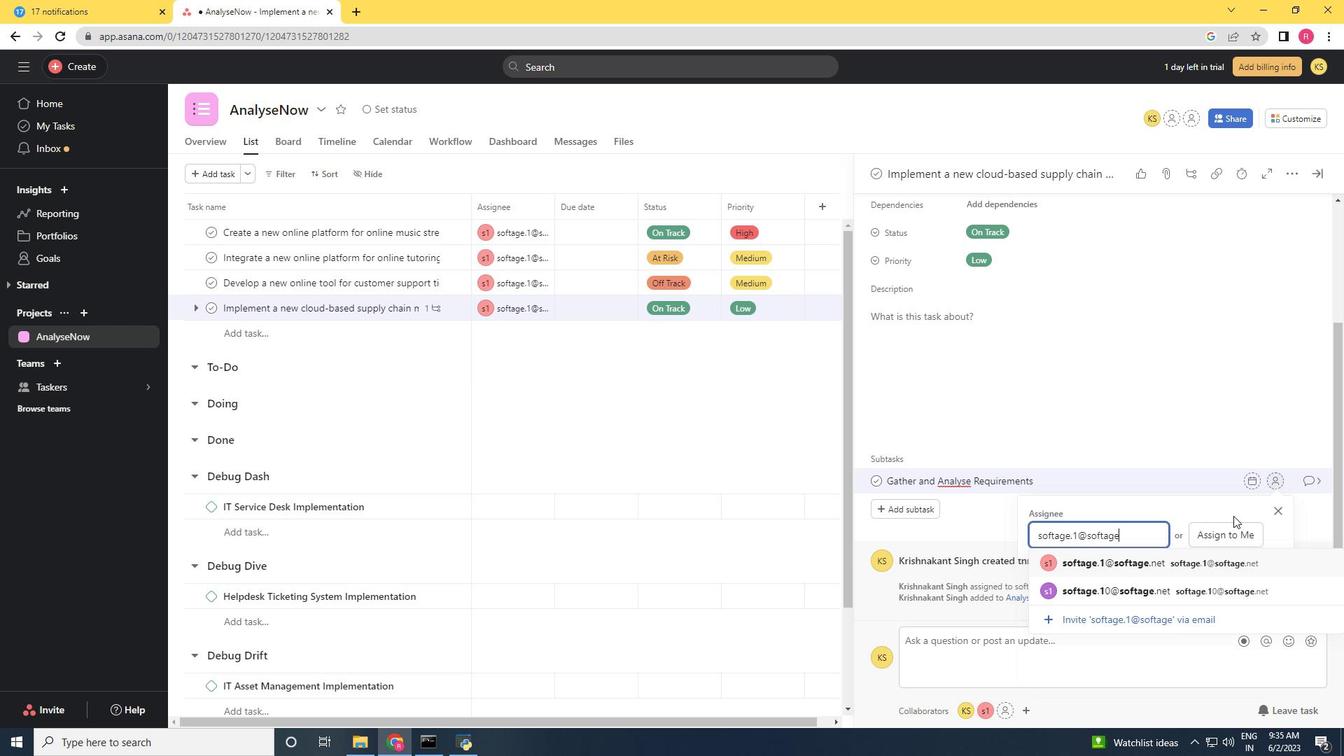 
Action: Key pressed .net
Screenshot: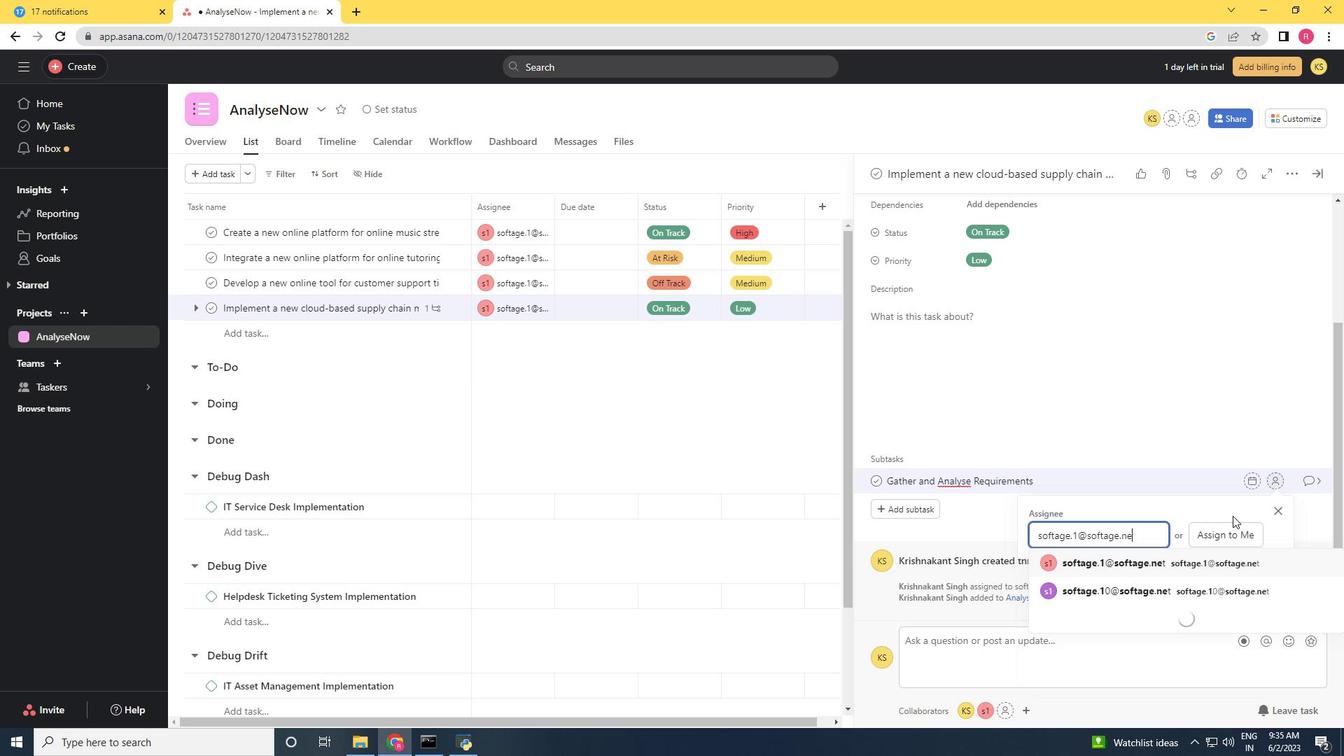 
Action: Mouse moved to (1179, 562)
Screenshot: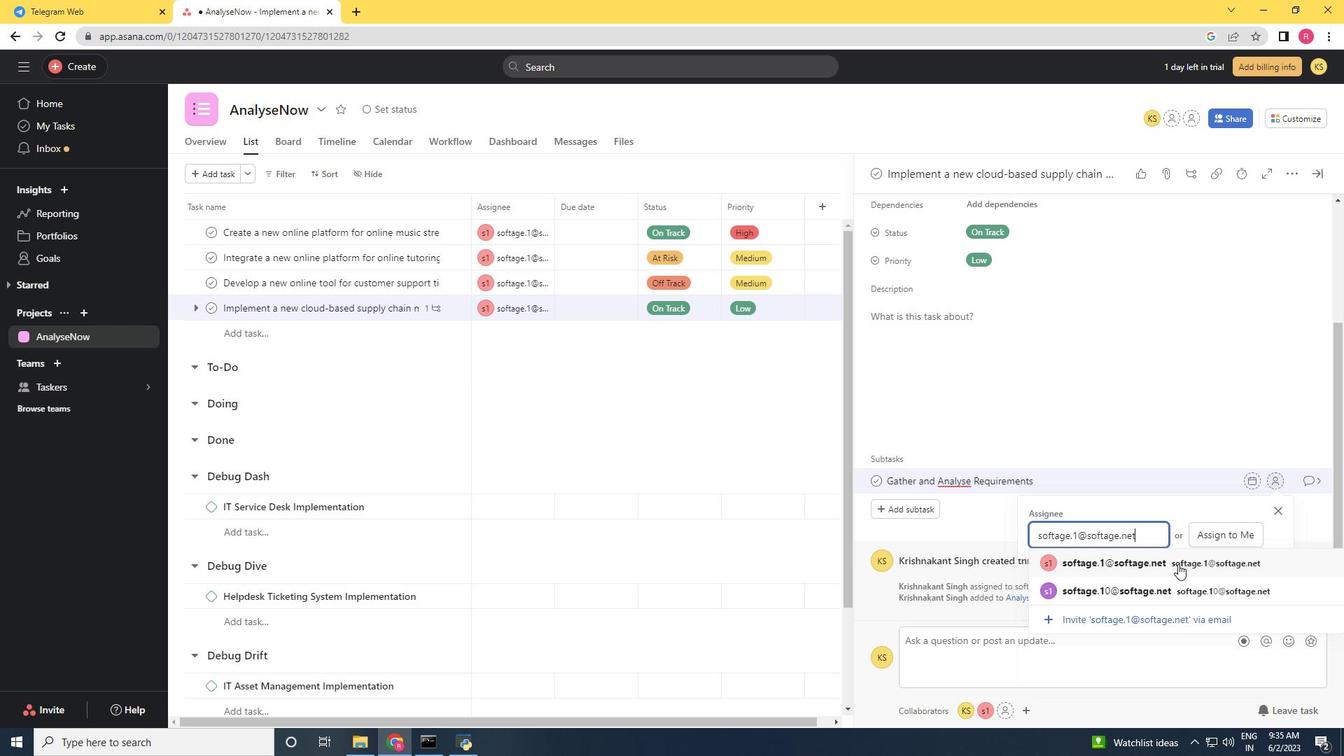 
Action: Mouse pressed left at (1179, 562)
Screenshot: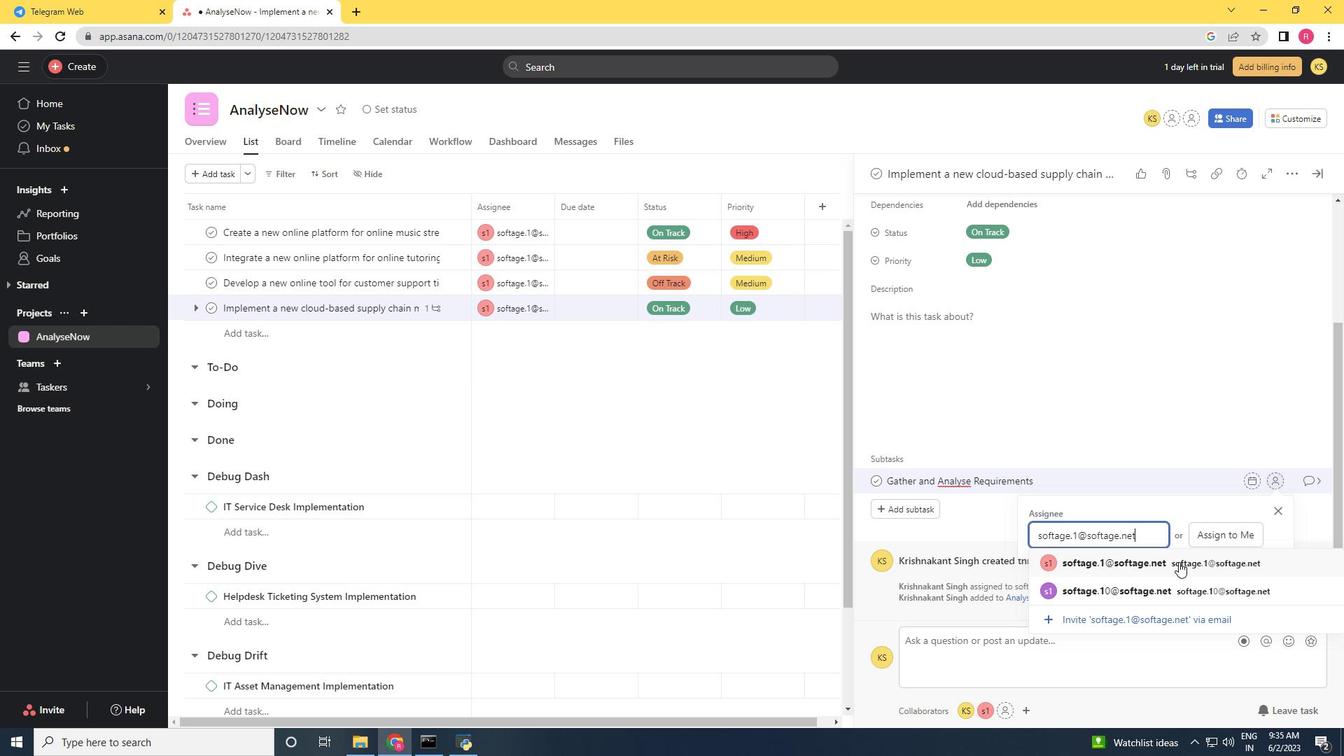 
Action: Mouse moved to (1310, 477)
Screenshot: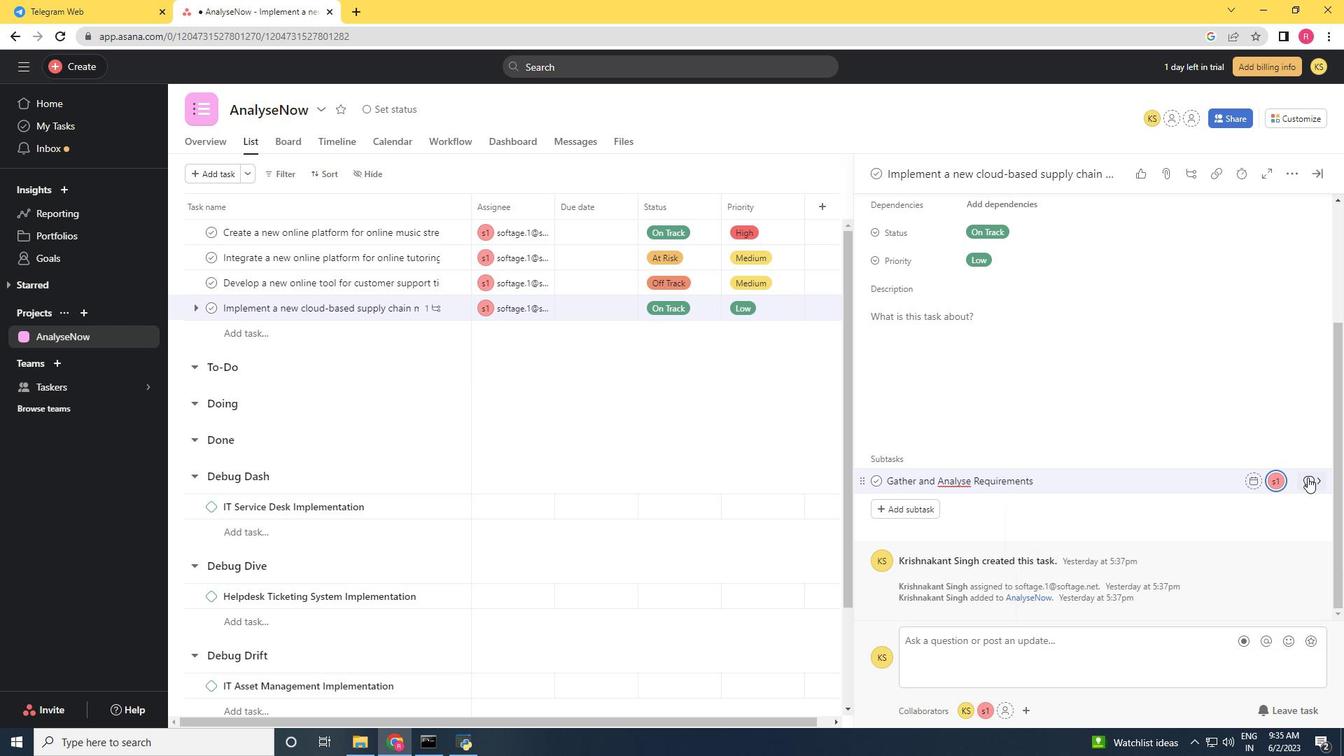 
Action: Mouse pressed left at (1310, 477)
Screenshot: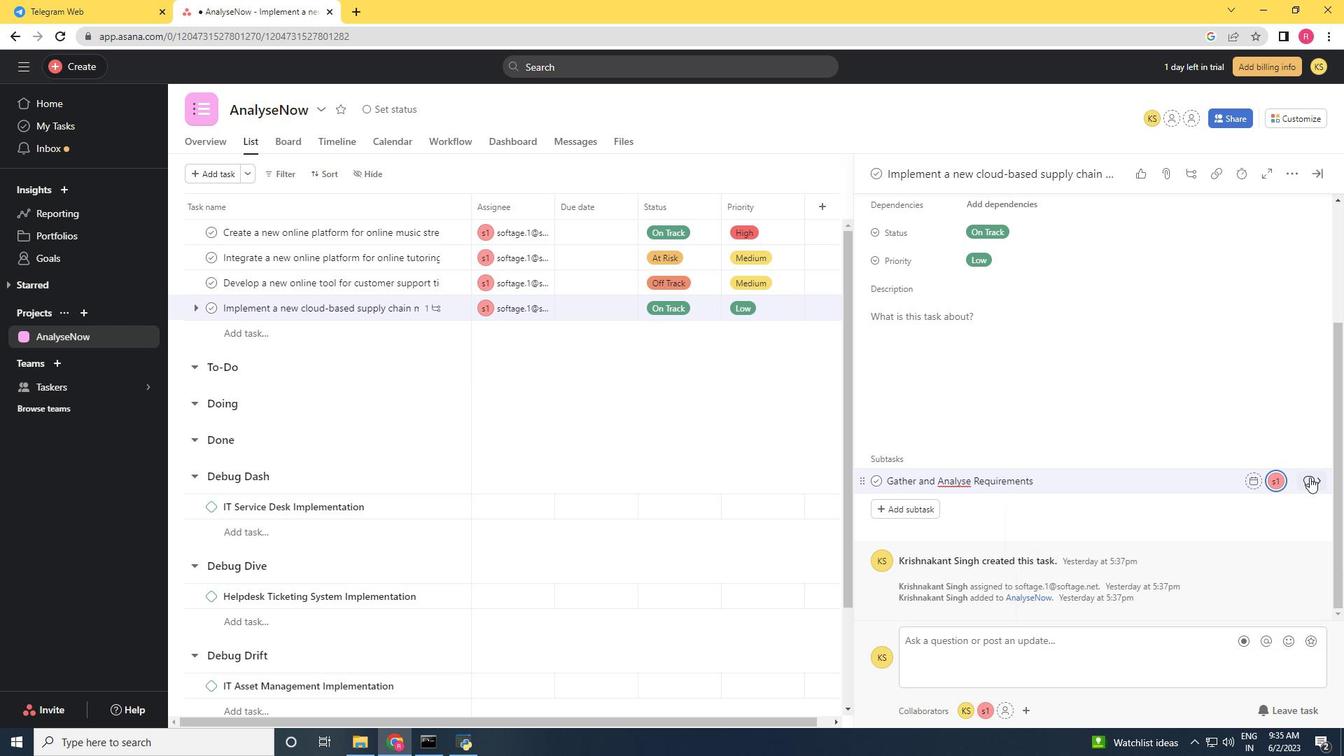 
Action: Mouse moved to (926, 369)
Screenshot: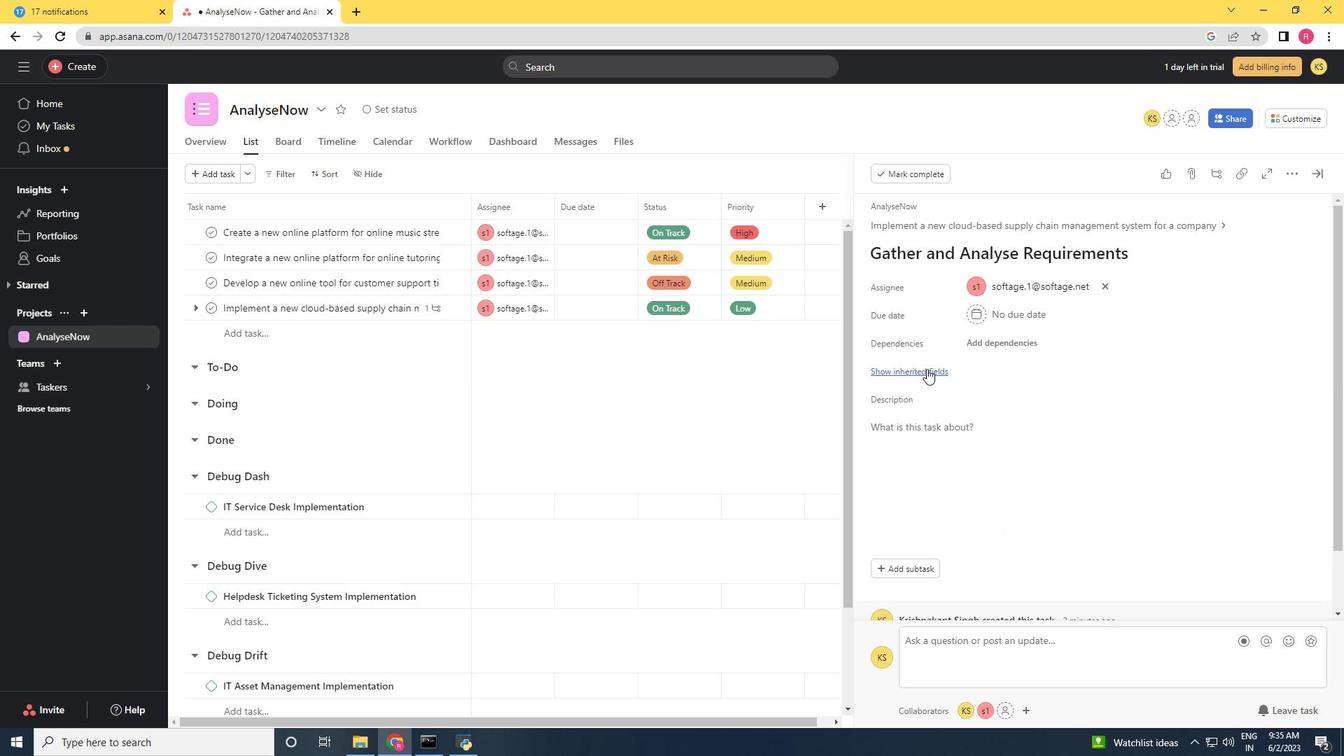 
Action: Mouse pressed left at (926, 369)
Screenshot: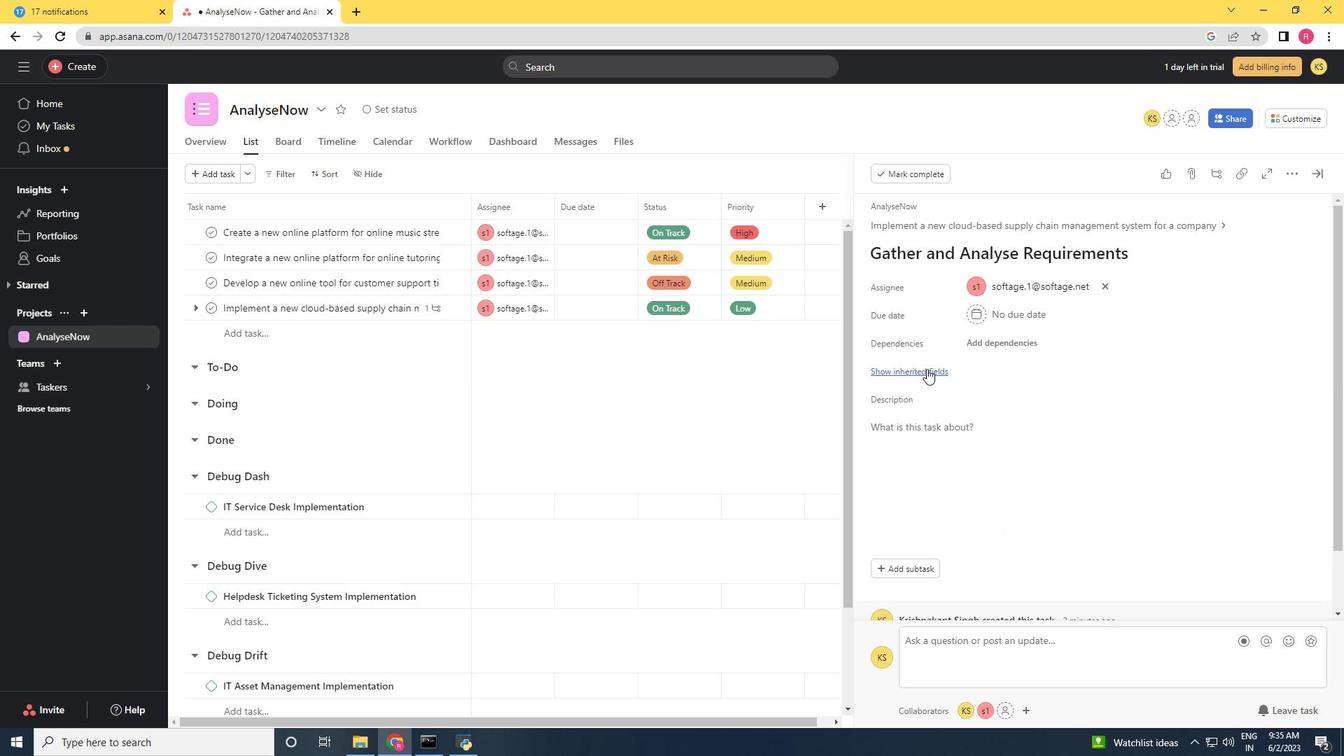 
Action: Mouse moved to (969, 409)
Screenshot: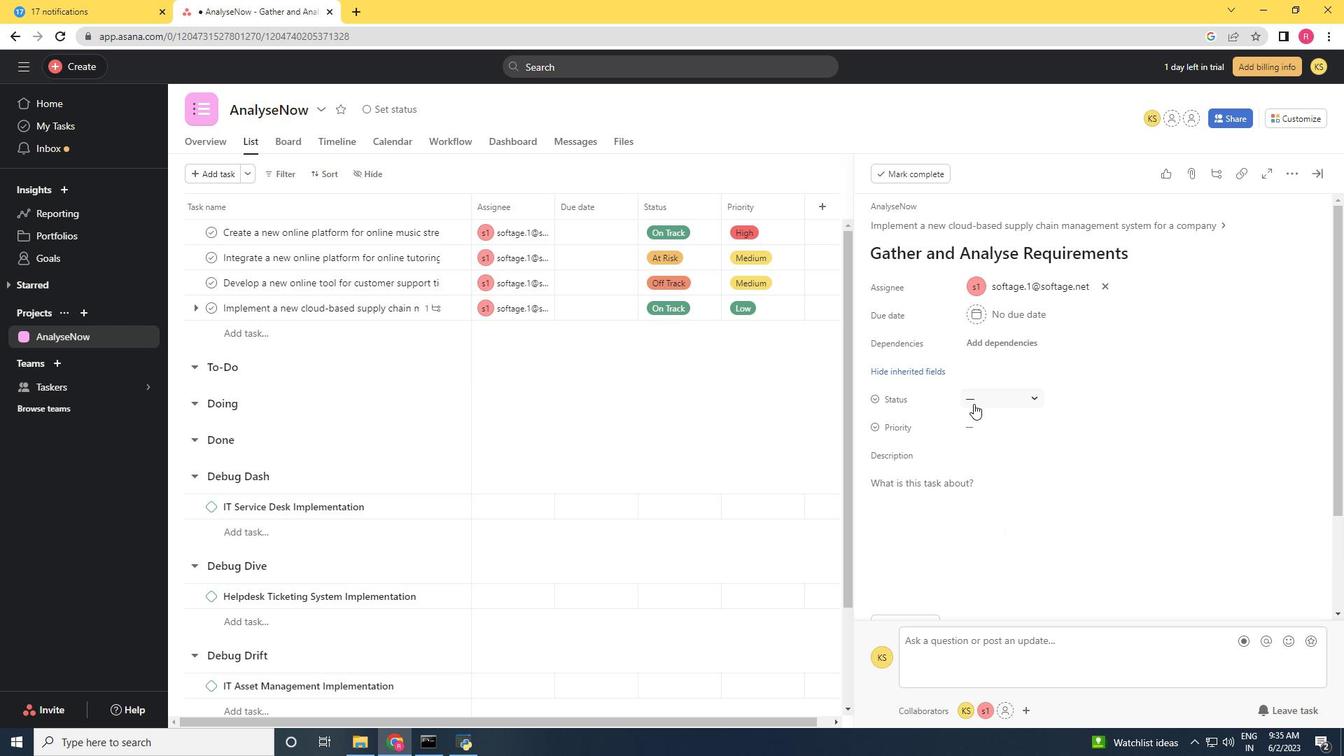 
Action: Mouse pressed left at (969, 409)
Screenshot: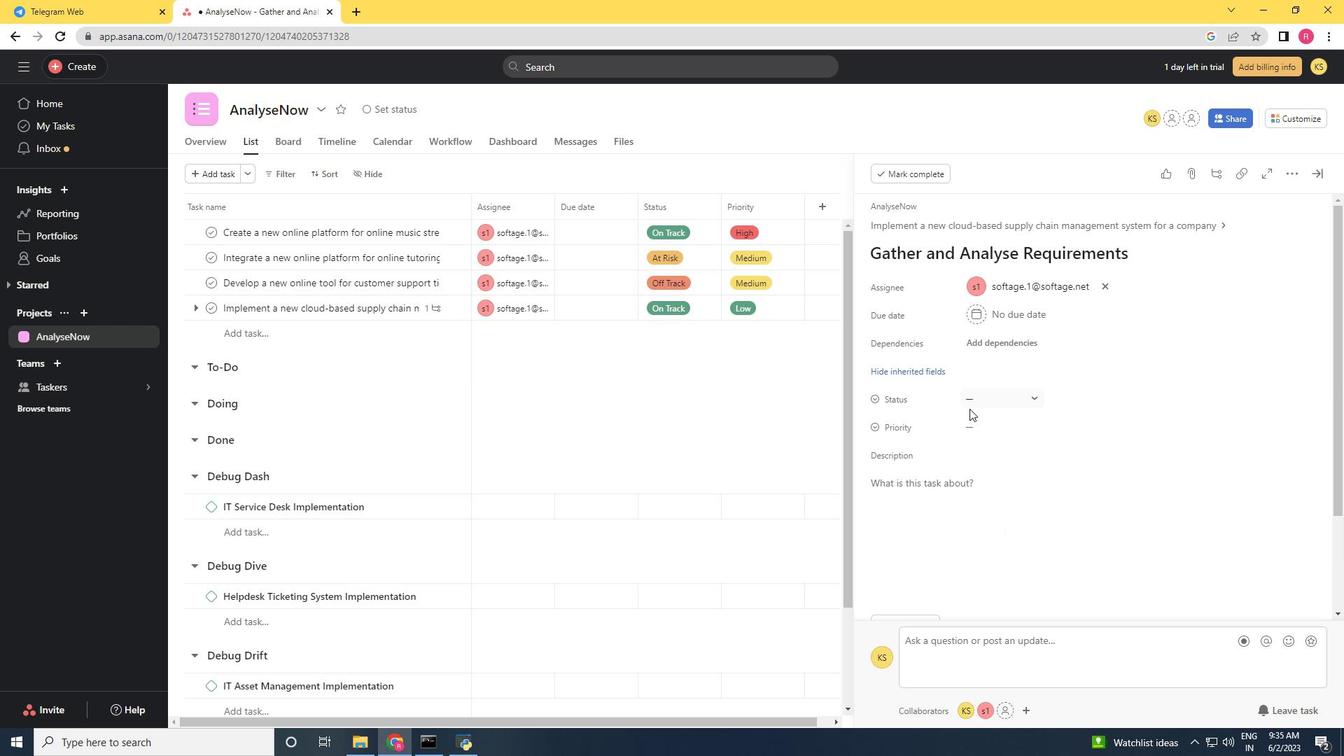 
Action: Mouse moved to (984, 400)
Screenshot: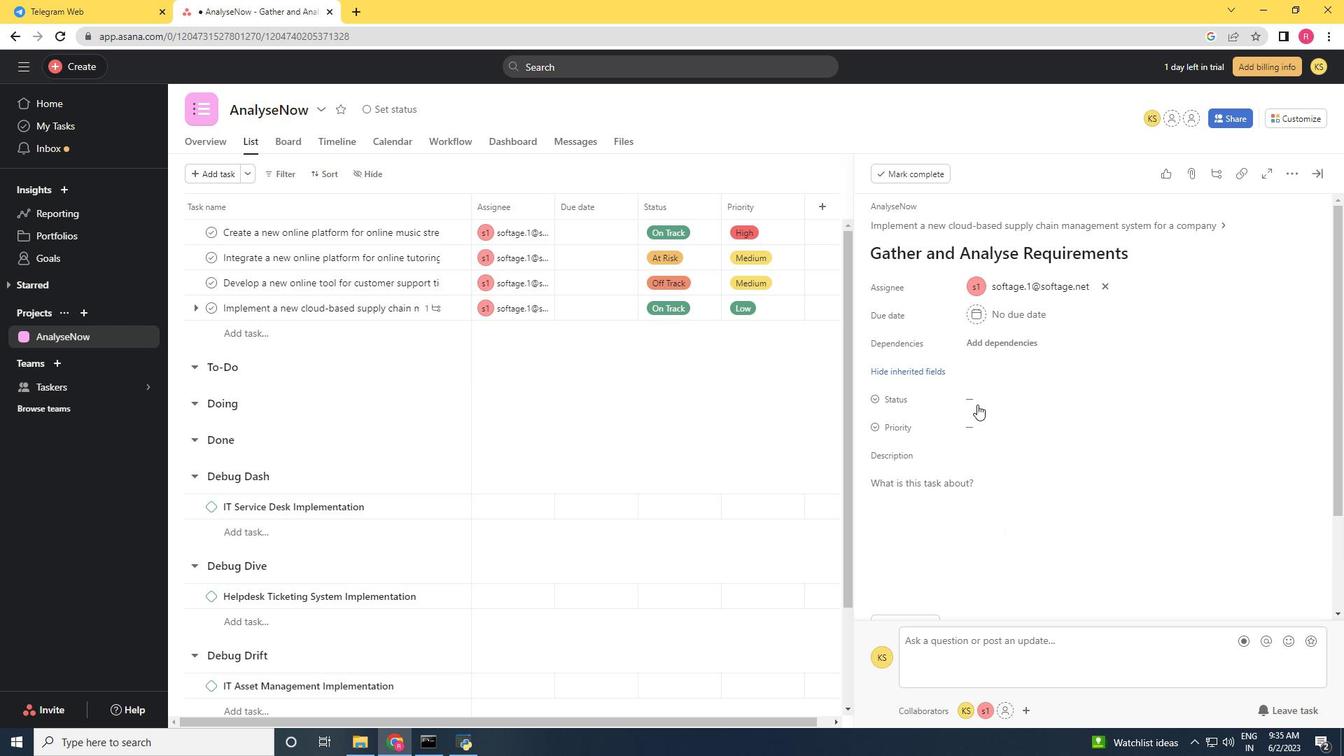 
Action: Mouse pressed left at (984, 400)
Screenshot: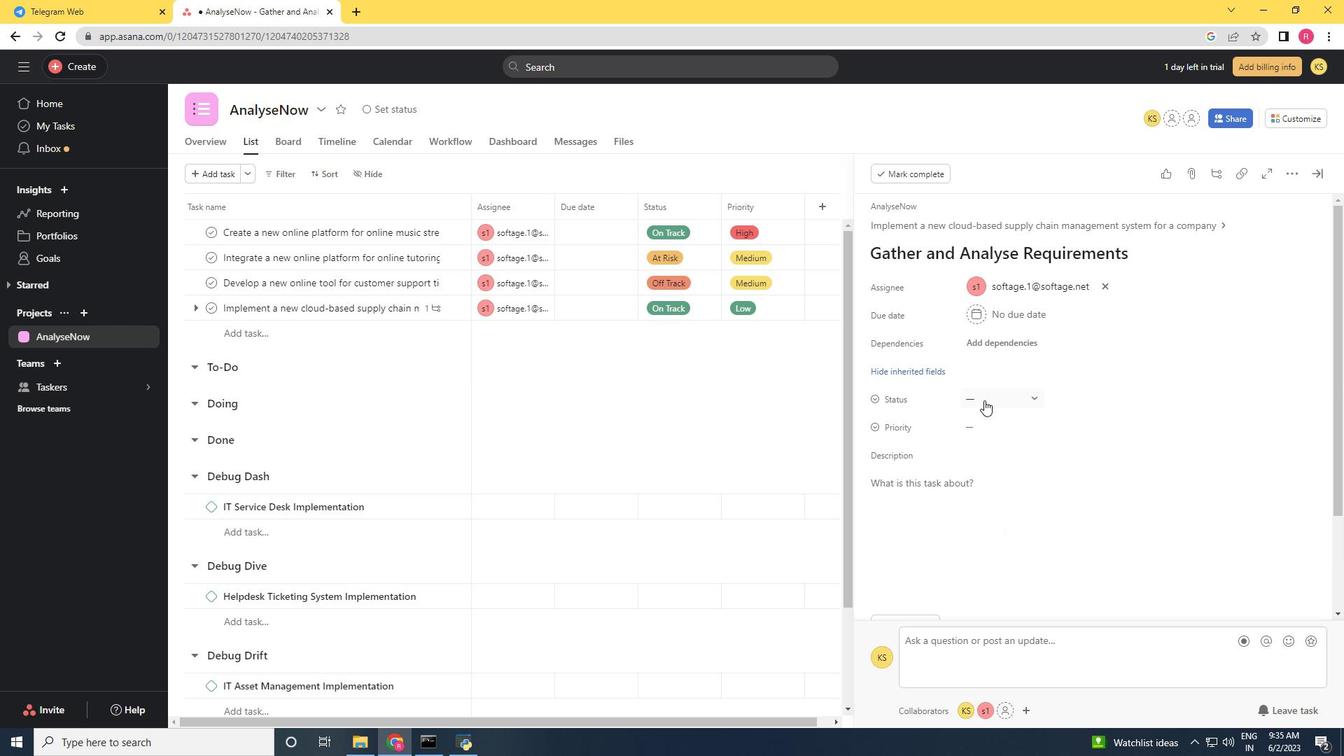 
Action: Mouse moved to (1039, 534)
Screenshot: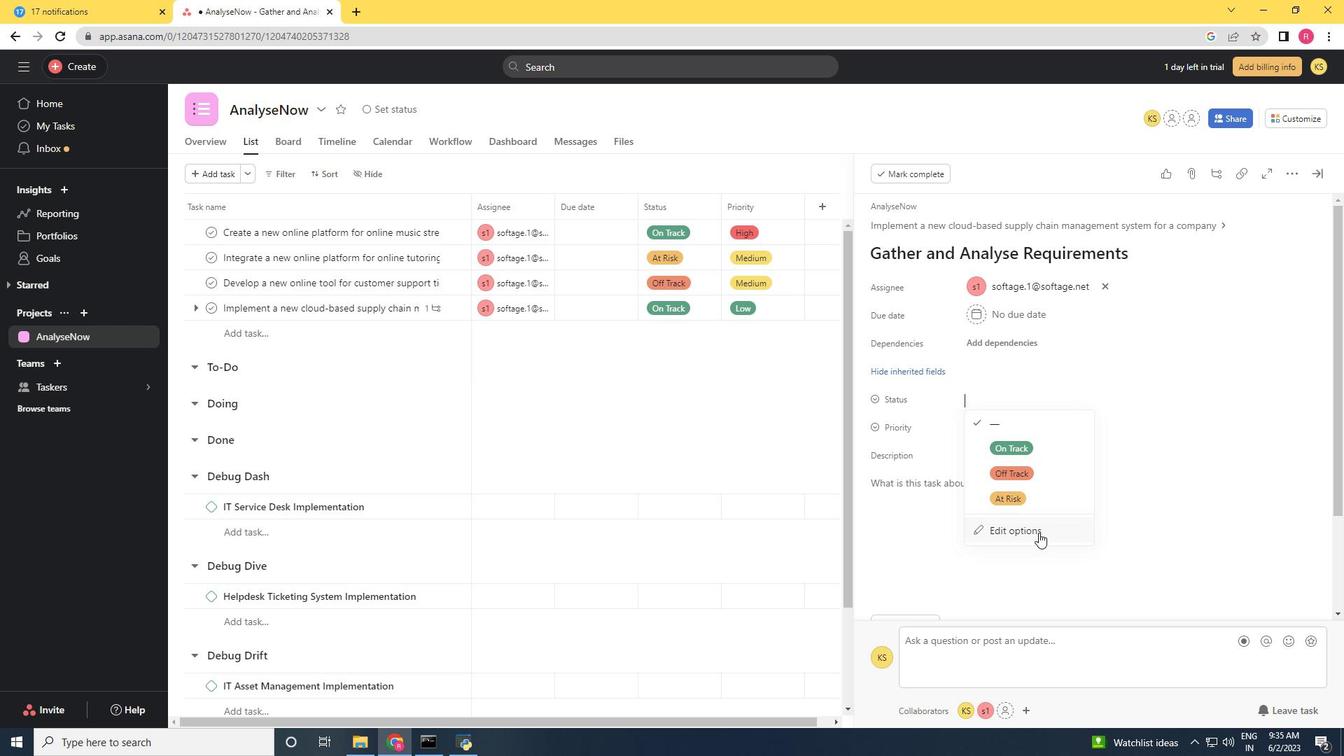 
Action: Mouse pressed left at (1039, 534)
Screenshot: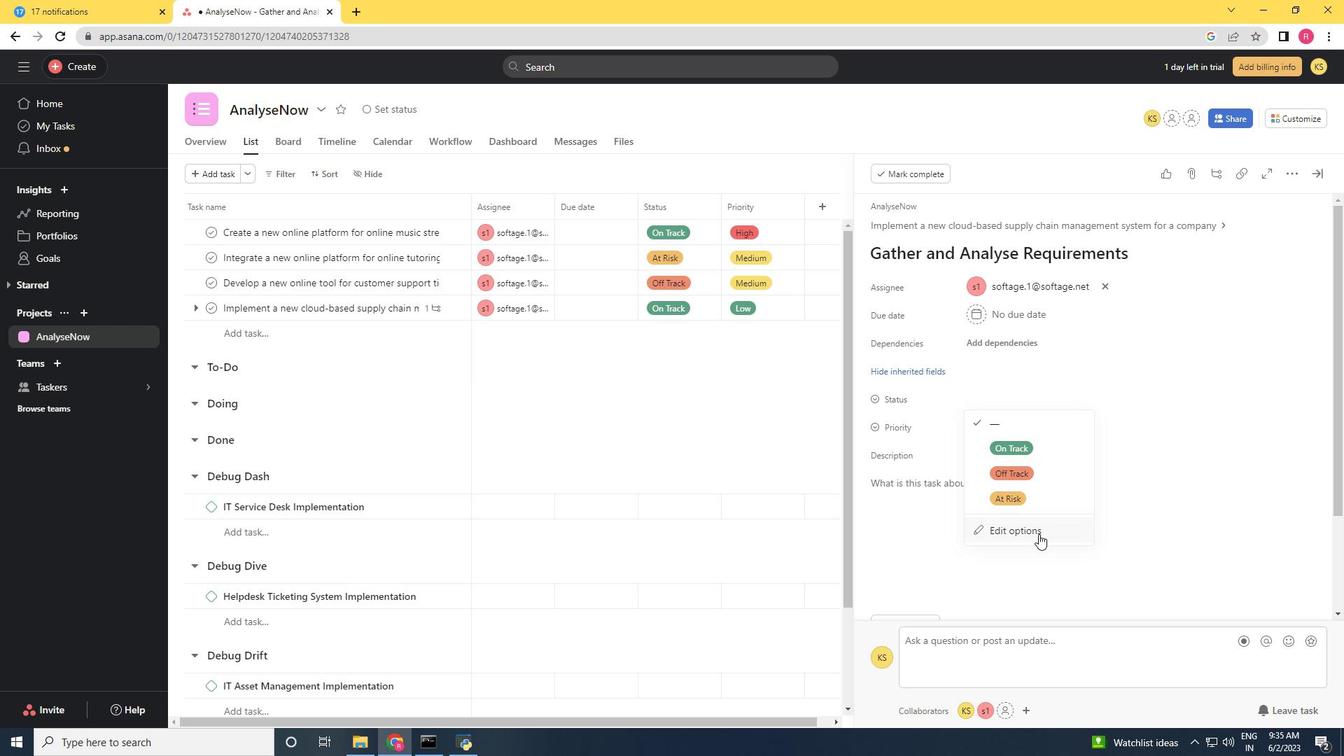 
Action: Mouse moved to (443, 335)
Screenshot: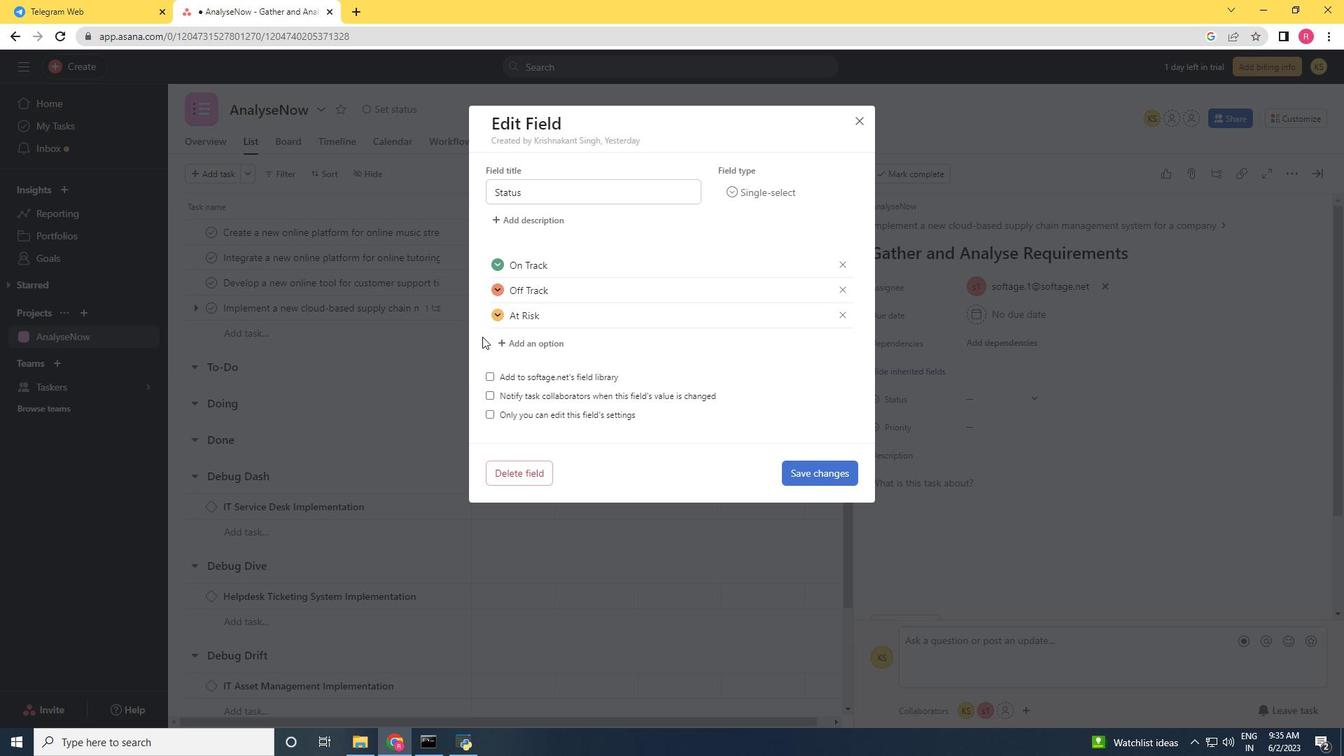
Action: Mouse pressed left at (443, 335)
Screenshot: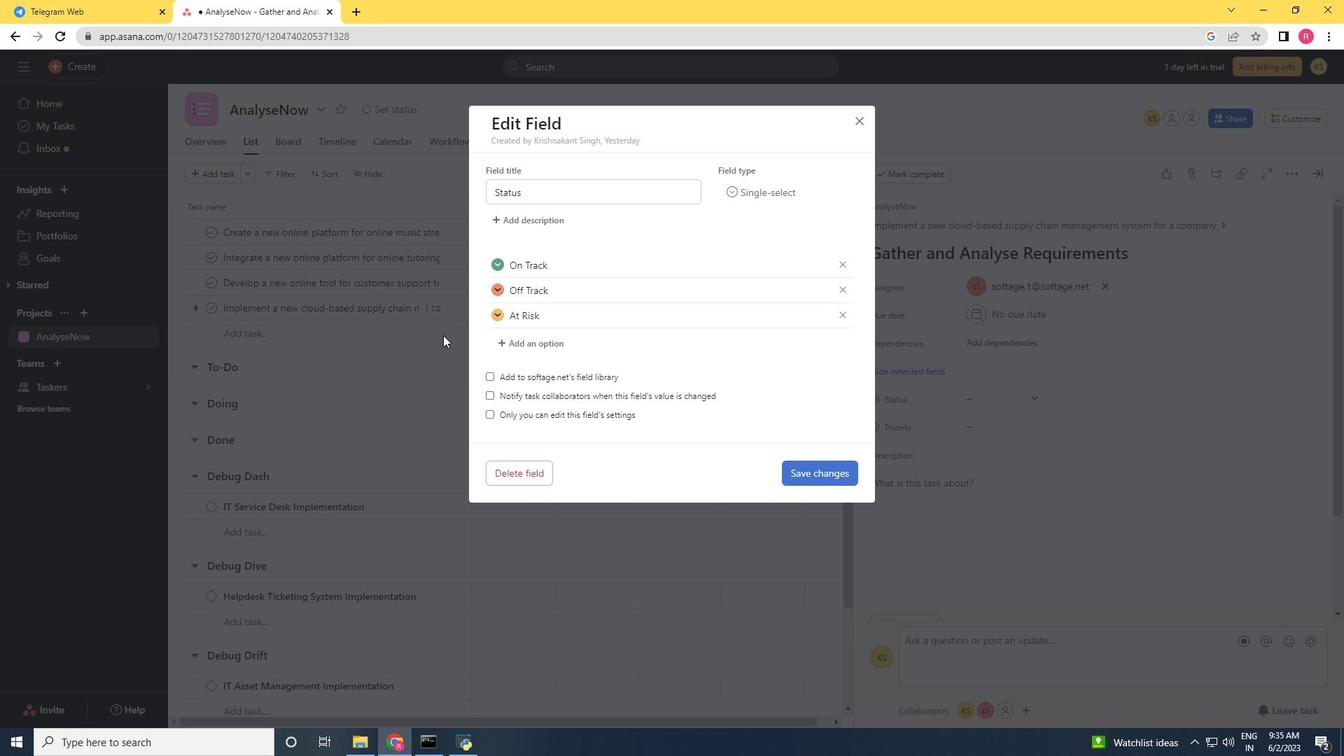 
Action: Mouse moved to (523, 343)
Screenshot: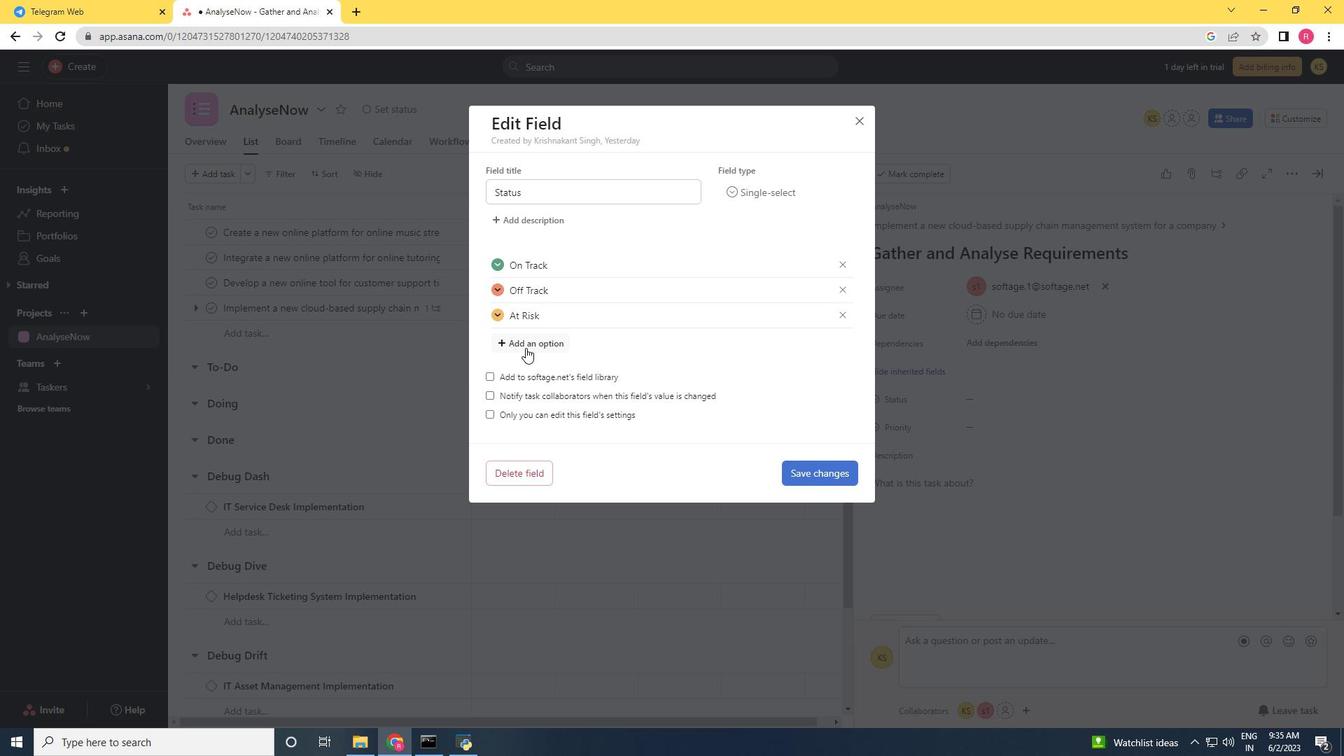 
Action: Mouse pressed left at (523, 343)
Screenshot: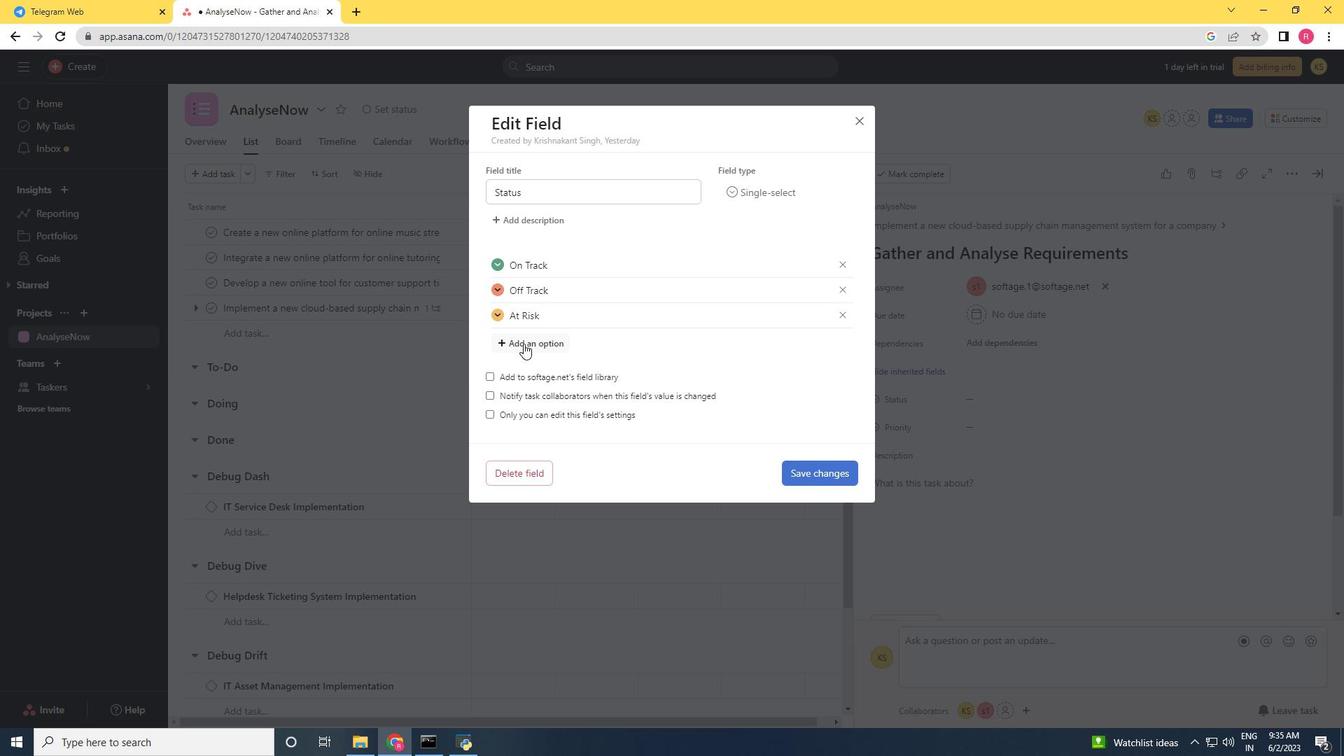 
Action: Key pressed <Key.shift>Completed
Screenshot: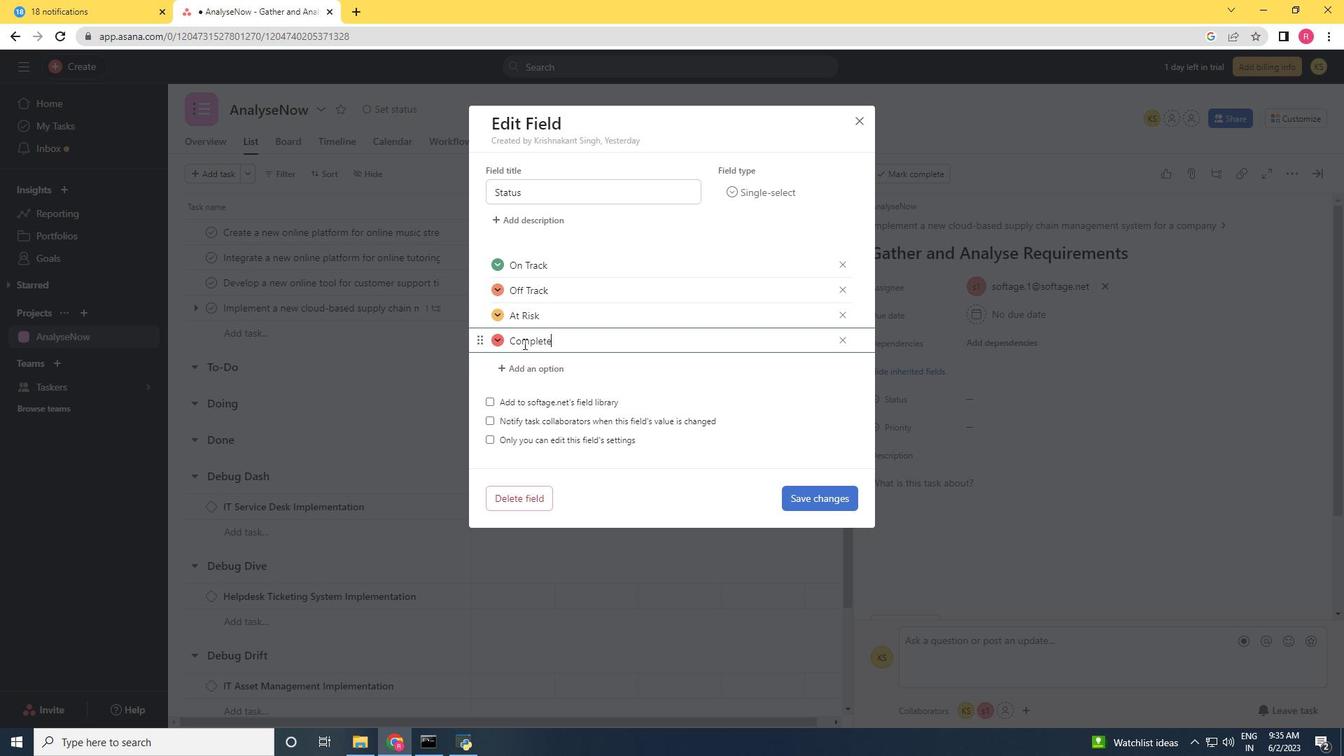 
Action: Mouse moved to (811, 504)
Screenshot: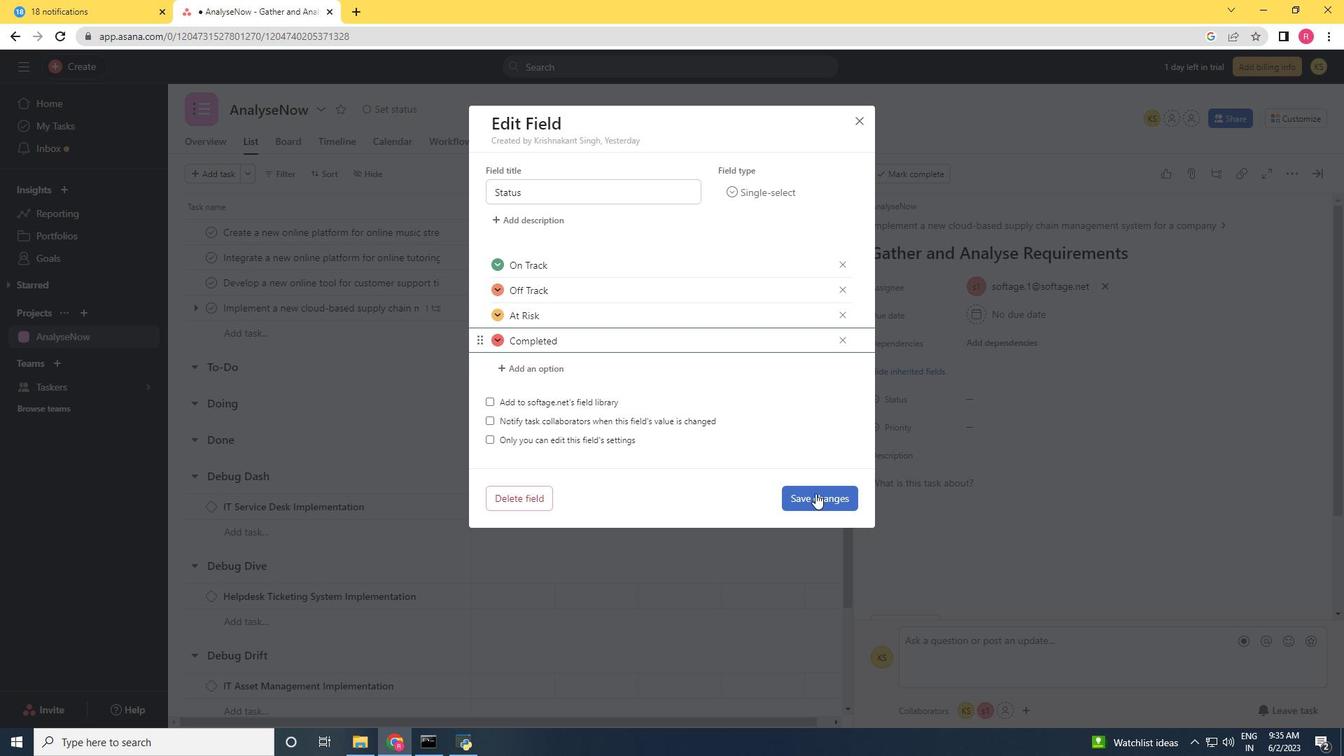 
Action: Mouse pressed left at (811, 504)
Screenshot: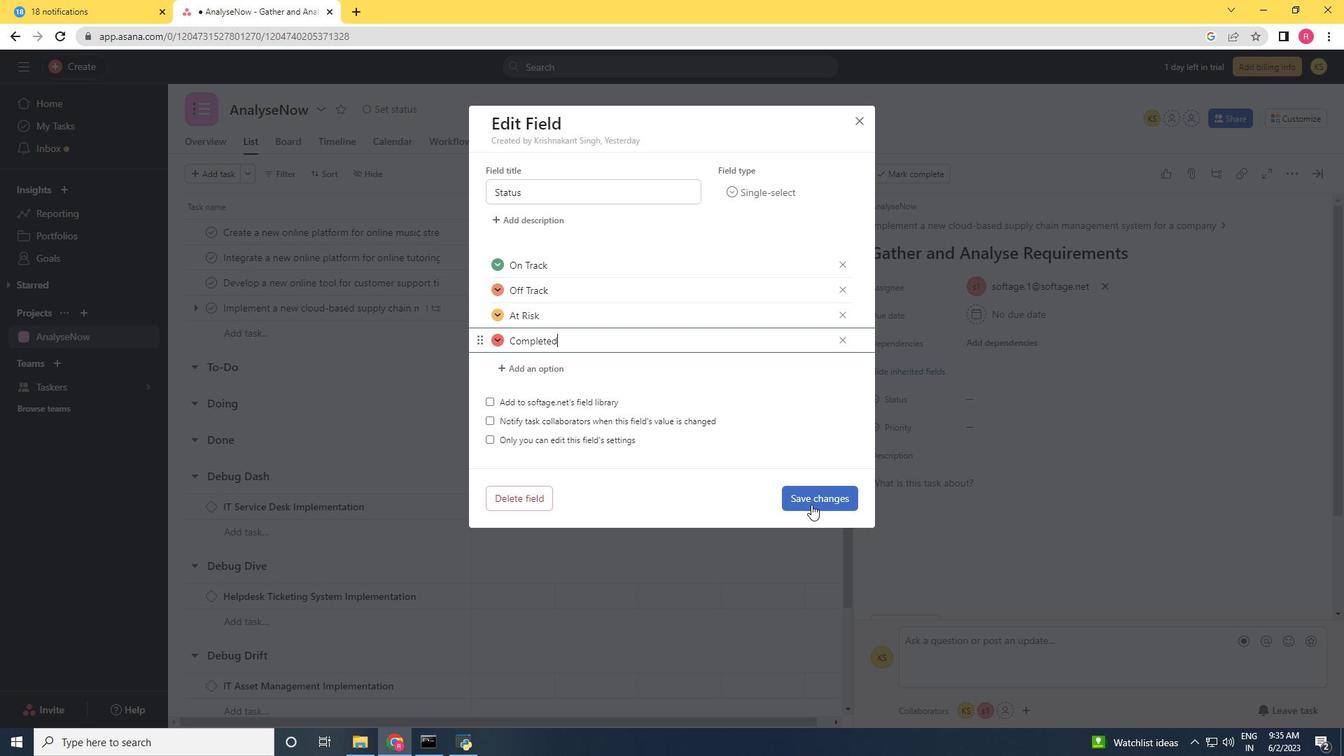 
Action: Mouse moved to (992, 388)
Screenshot: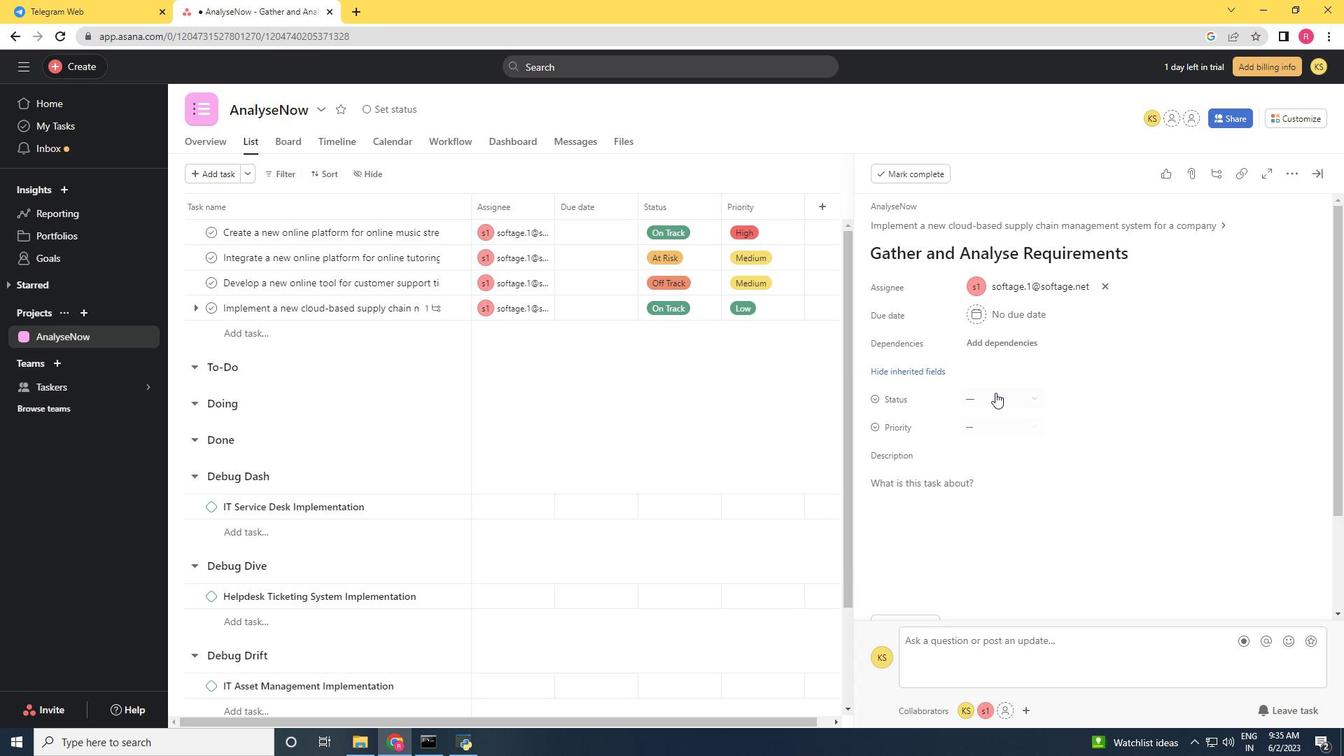 
Action: Mouse pressed left at (992, 388)
Screenshot: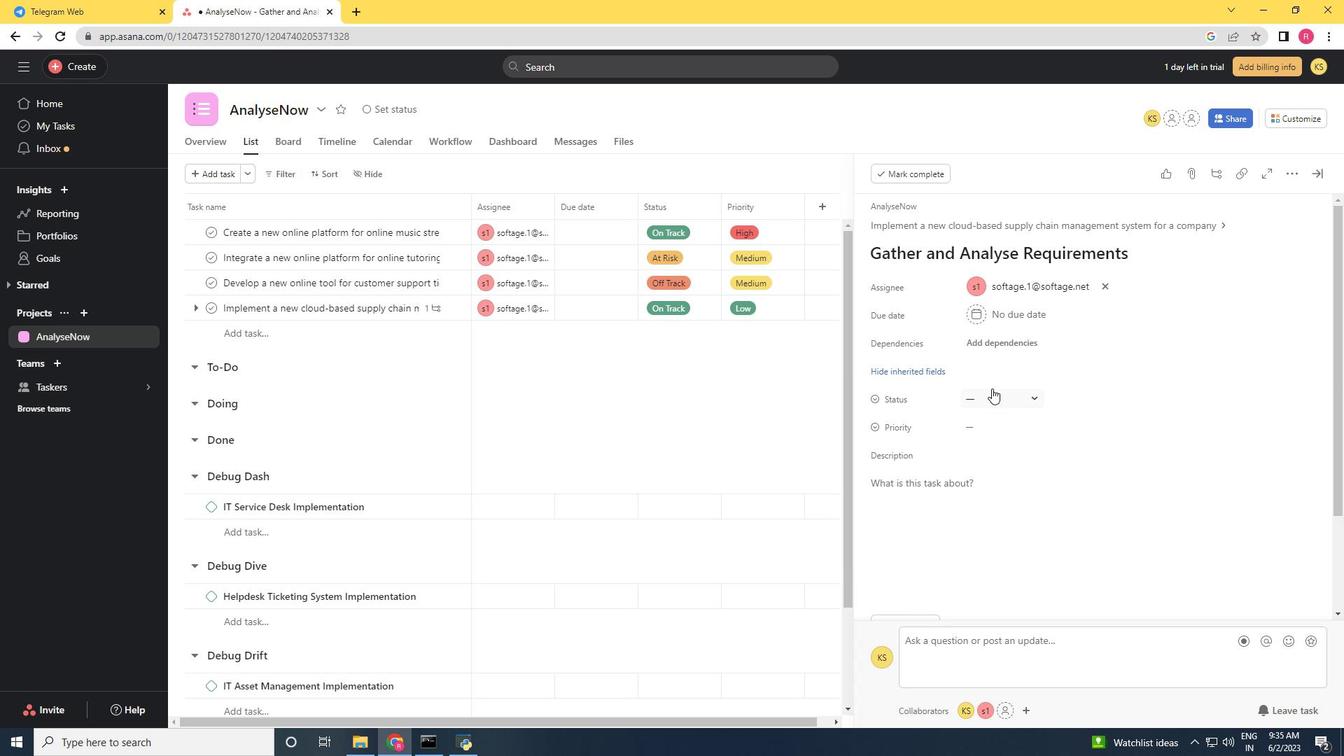 
Action: Mouse moved to (1020, 529)
Screenshot: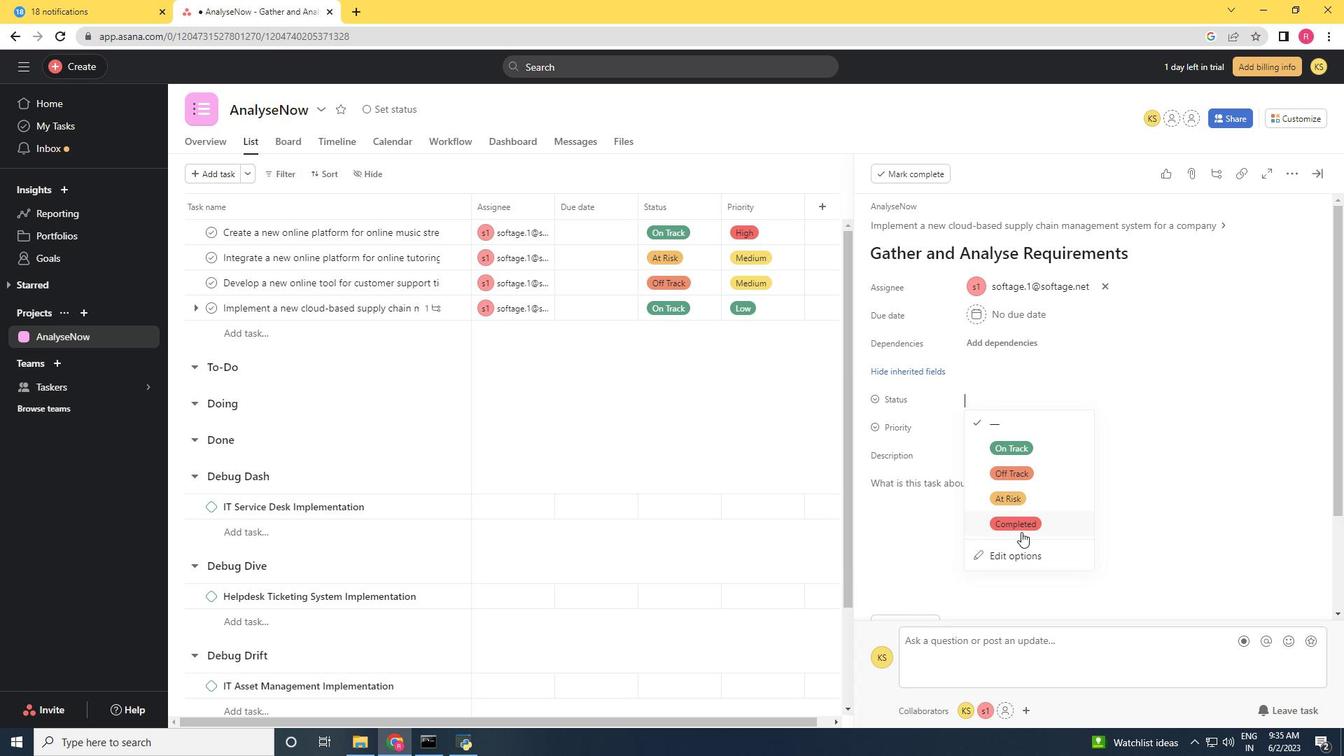 
Action: Mouse pressed left at (1020, 529)
Screenshot: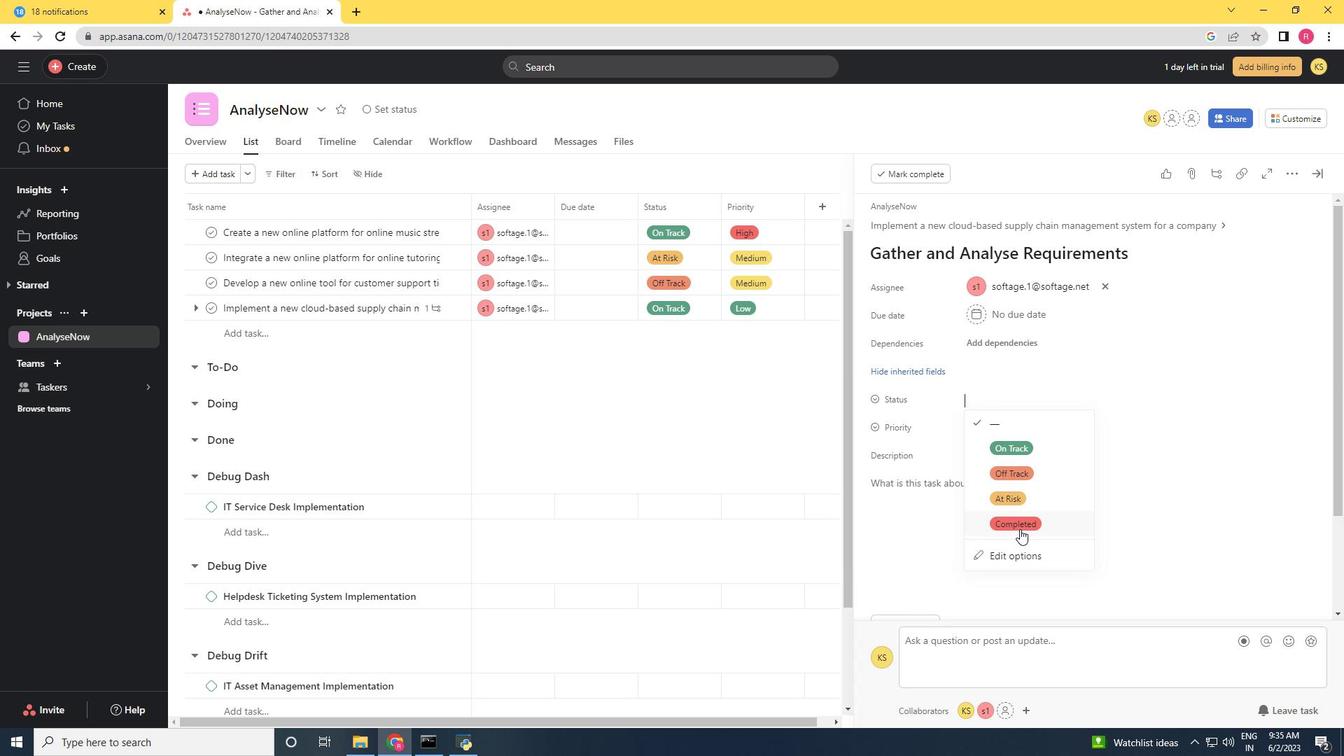 
Action: Mouse moved to (973, 428)
Screenshot: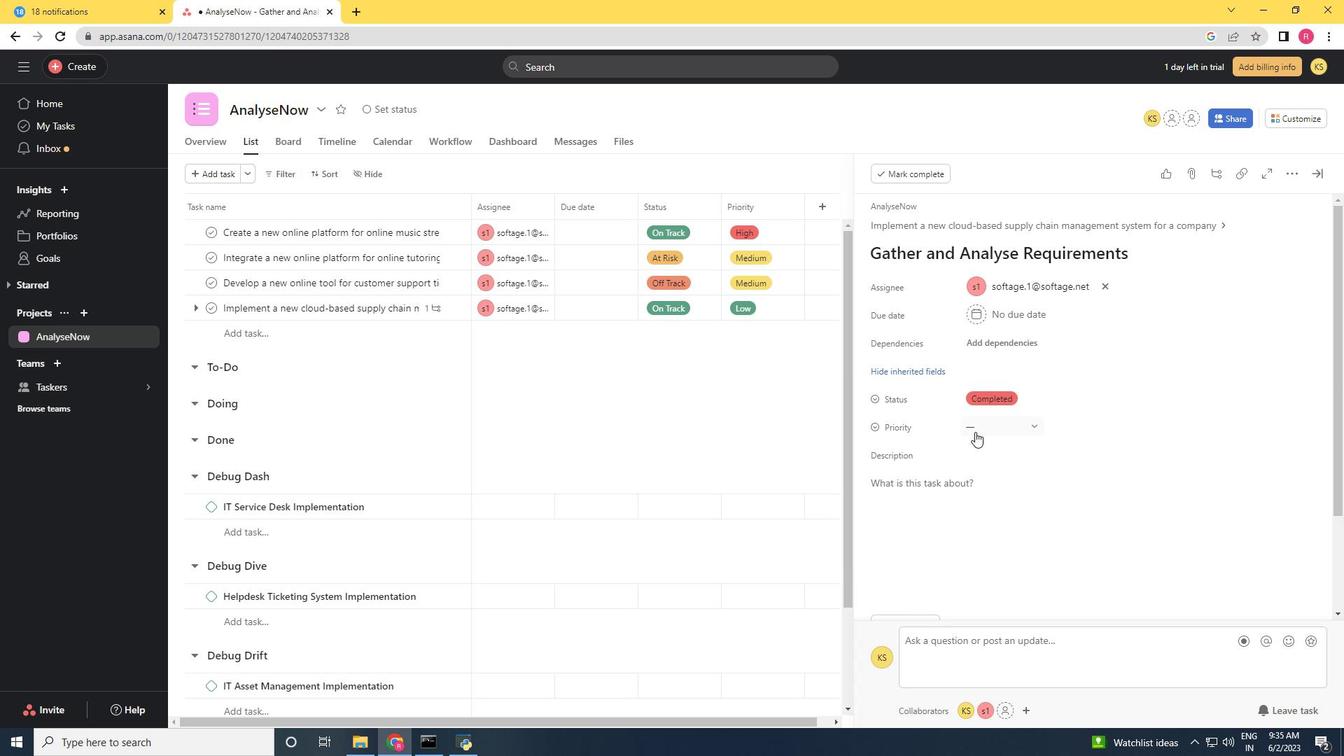 
Action: Mouse pressed left at (973, 428)
Screenshot: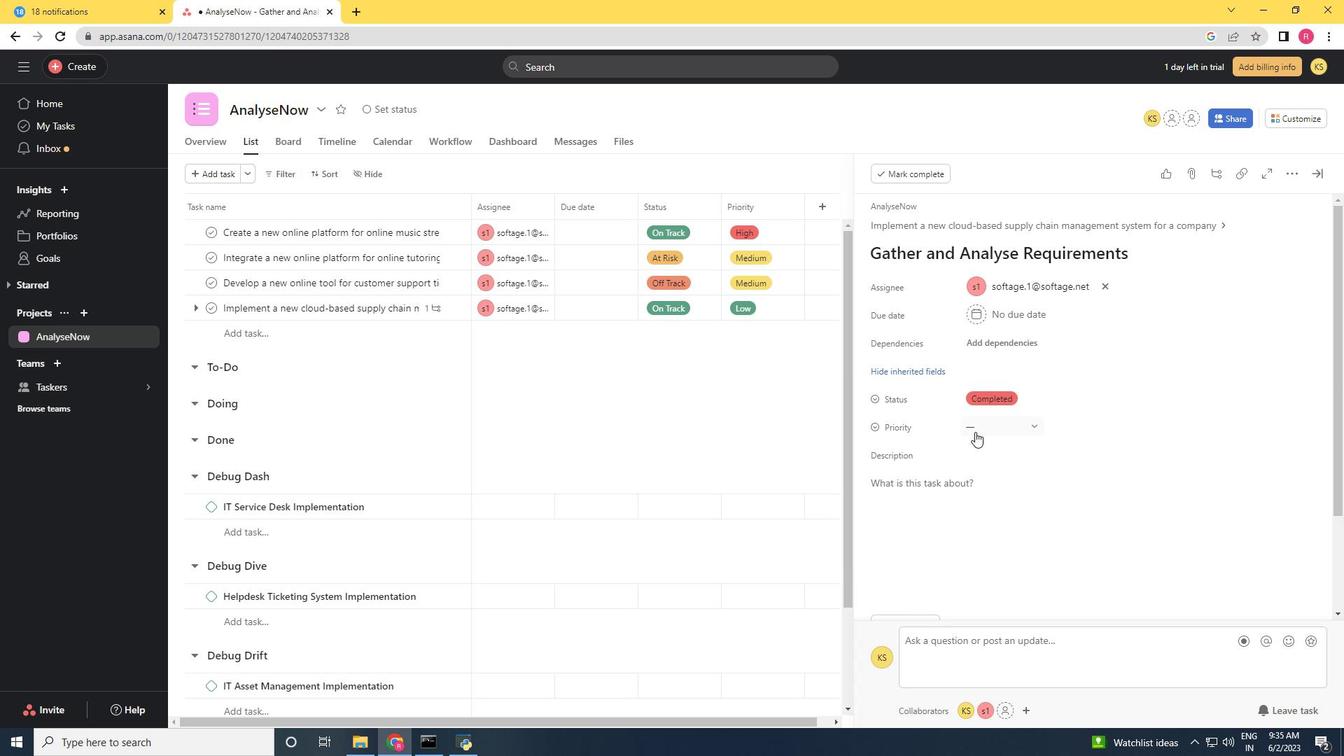 
Action: Mouse moved to (1005, 478)
Screenshot: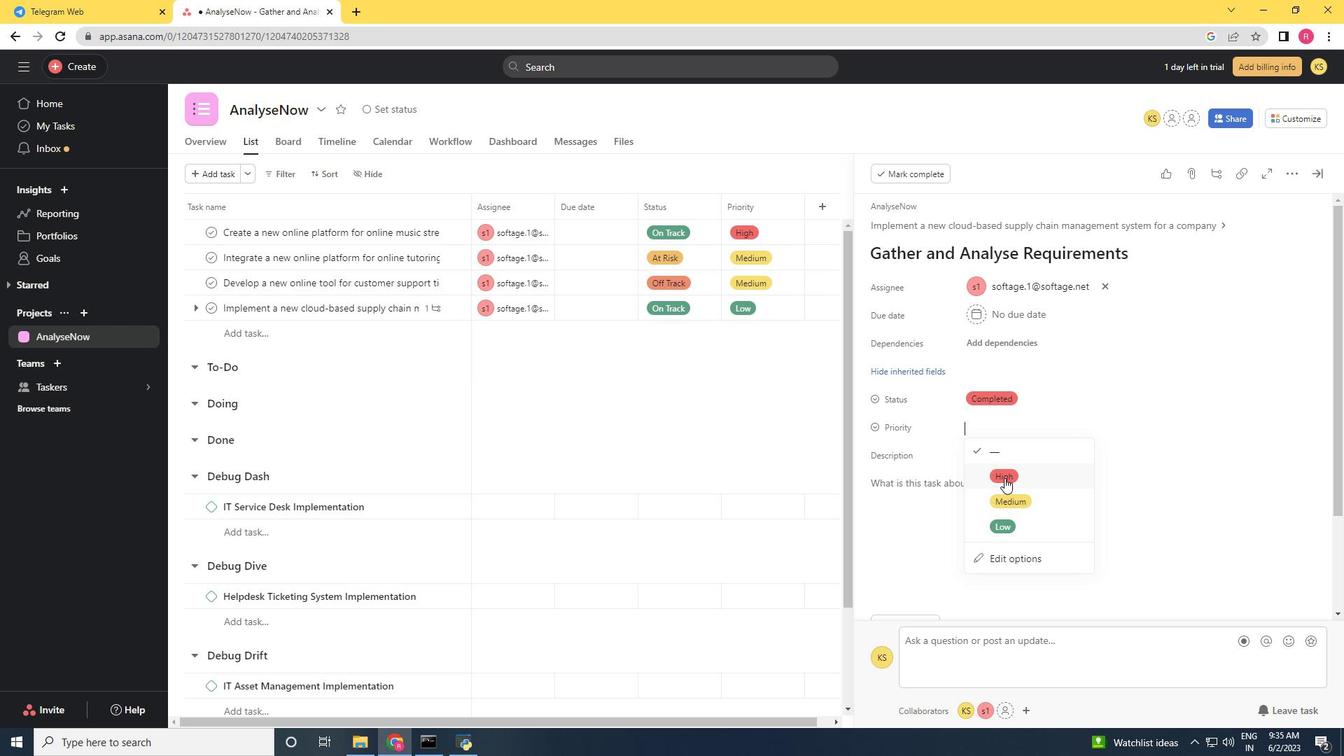 
Action: Mouse pressed left at (1005, 478)
Screenshot: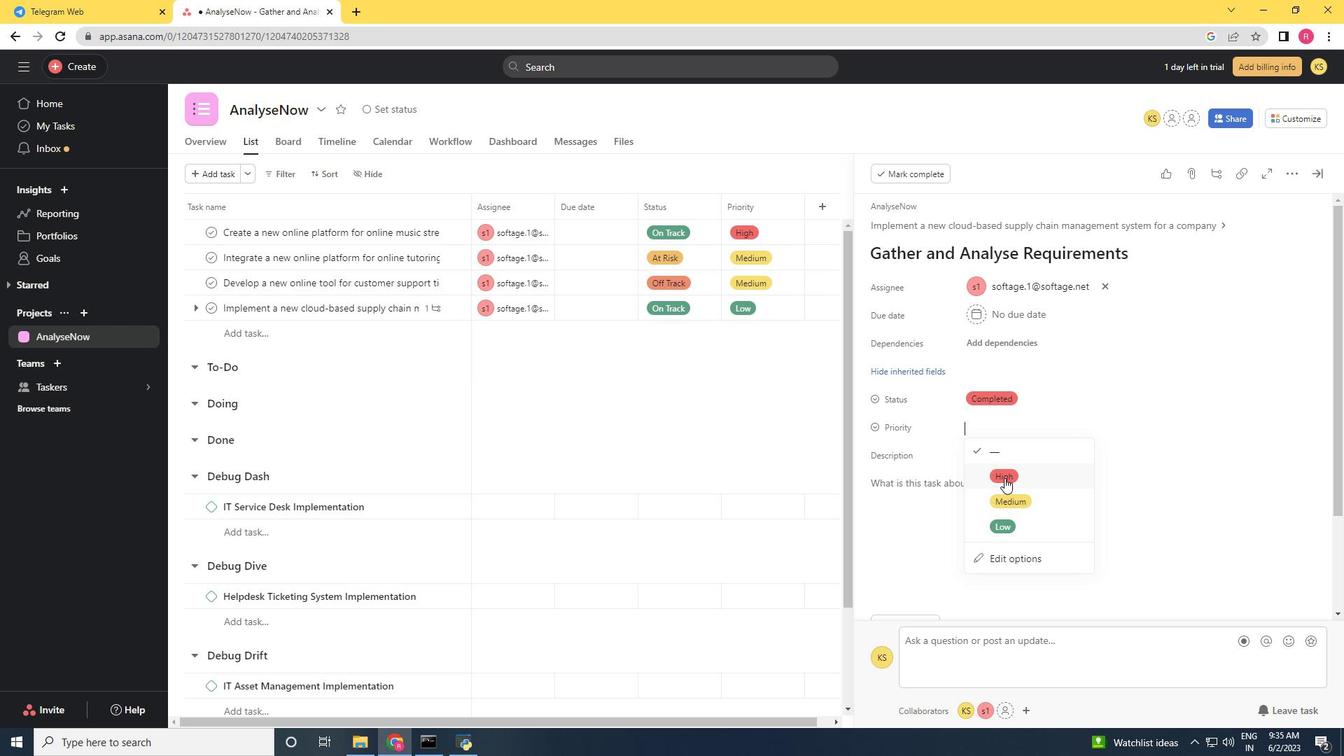 
Action: Mouse moved to (1021, 355)
Screenshot: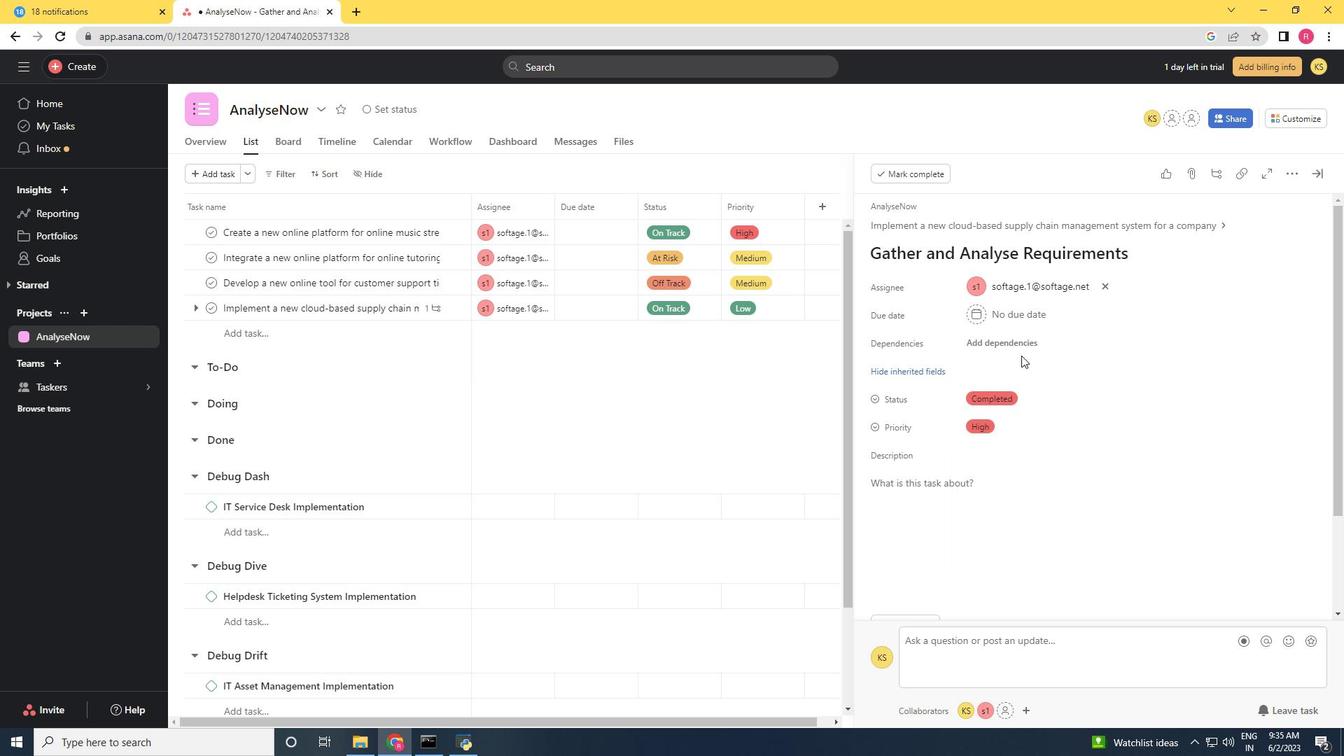 
